 Task: Open Card Critical Path Analysis Review in Board Voice of Customer Net Promoter Score and Loyalty Tracking to Workspace Employer Branding and add a team member Softage.3@softage.net, a label Blue, a checklist Pipeline Management, an attachment from Trello, a color Blue and finally, add a card description 'Develop and launch new sales promotion for existing customers' and a comment 'Let us approach this task with a sense of urgency and prioritize it accordingly.'. Add a start date 'Jan 03, 1900' with a due date 'Jan 10, 1900'
Action: Mouse moved to (40, 273)
Screenshot: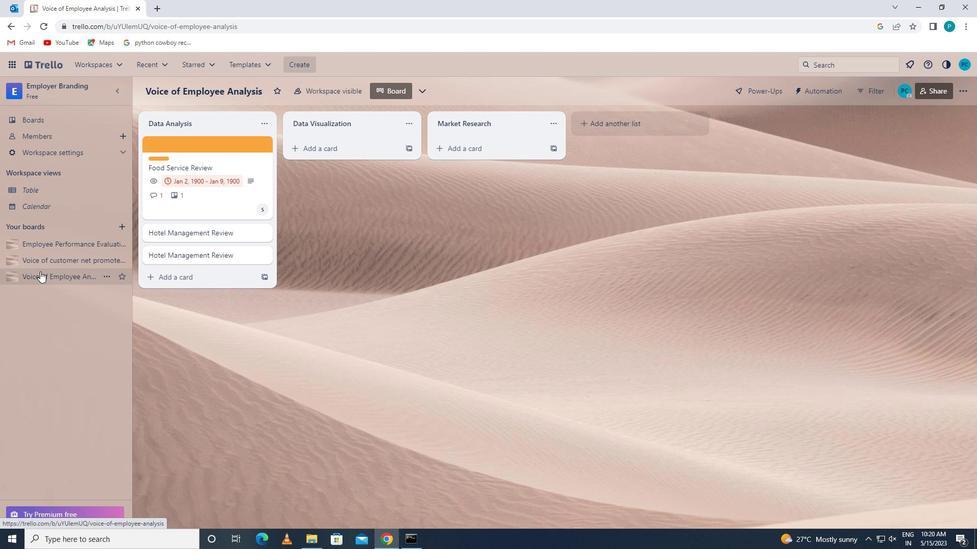 
Action: Mouse pressed left at (40, 273)
Screenshot: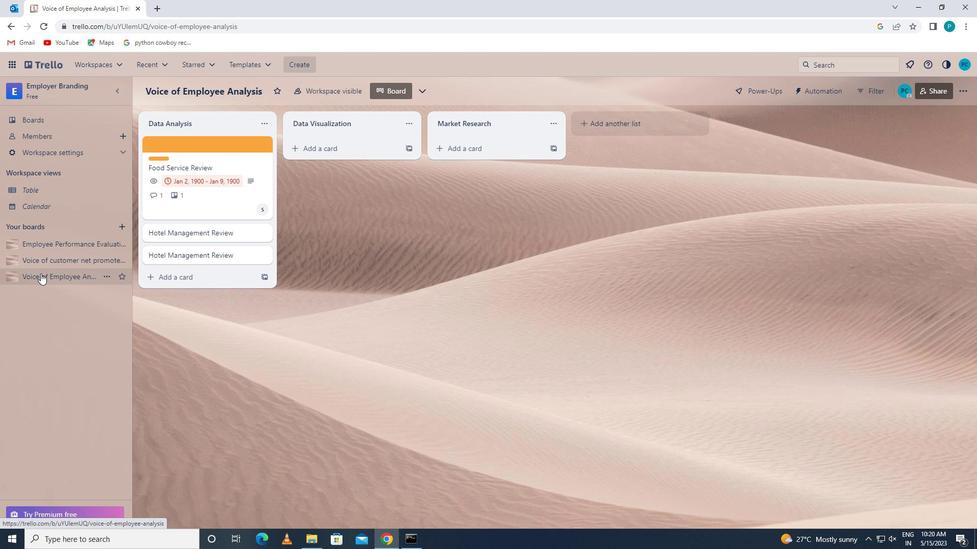 
Action: Mouse pressed left at (40, 273)
Screenshot: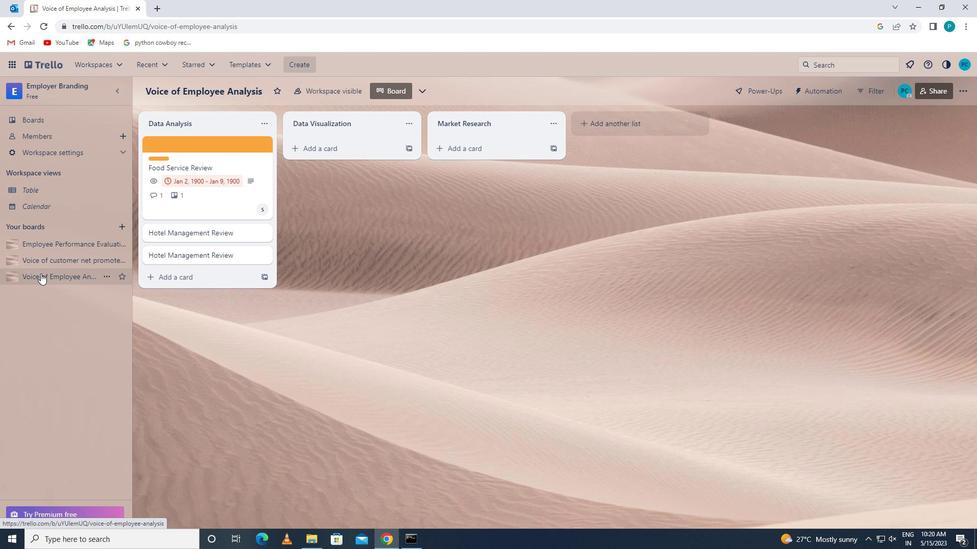 
Action: Mouse pressed left at (40, 273)
Screenshot: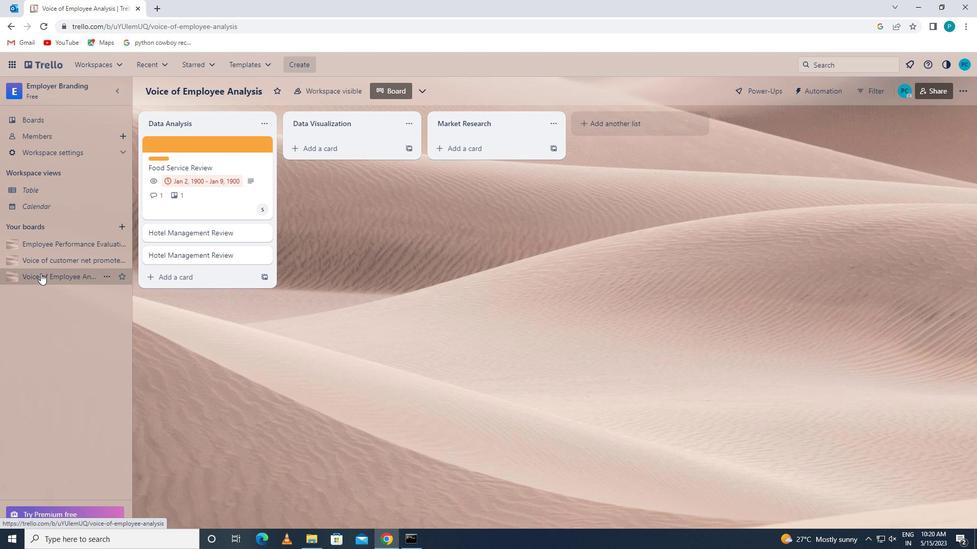 
Action: Mouse moved to (28, 264)
Screenshot: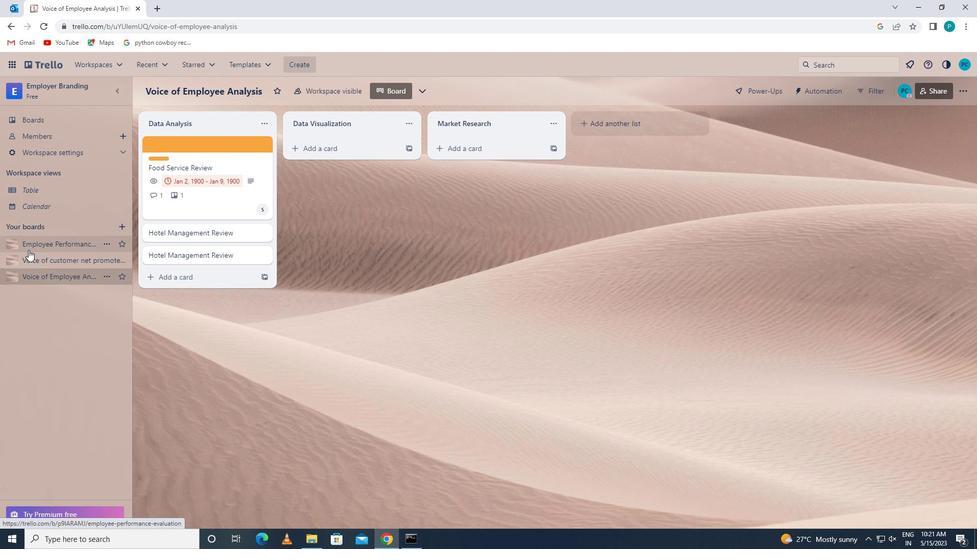 
Action: Mouse pressed left at (28, 264)
Screenshot: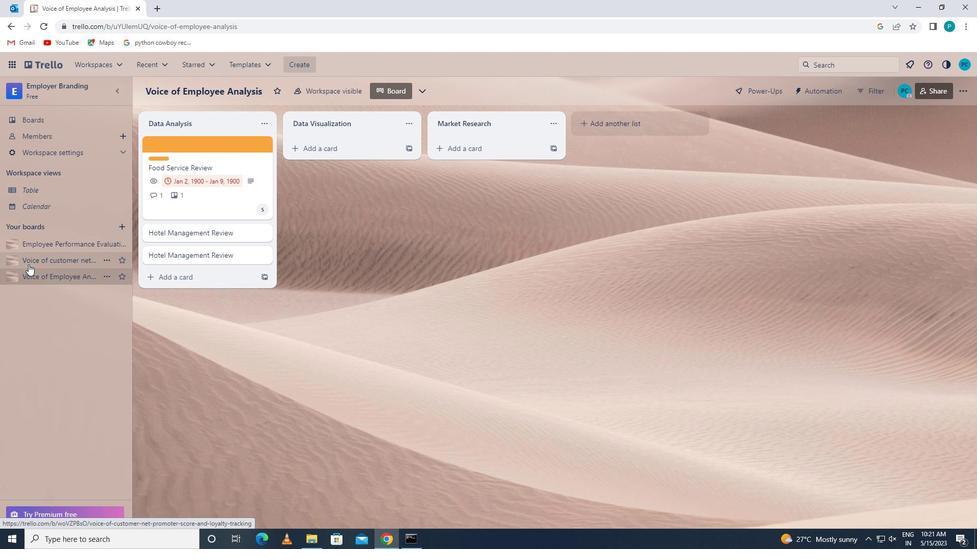
Action: Mouse moved to (166, 143)
Screenshot: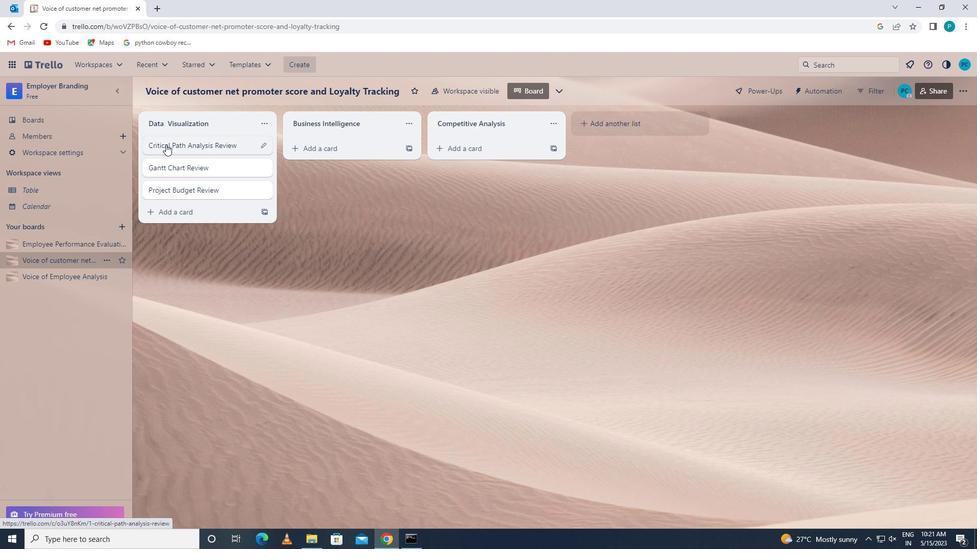 
Action: Mouse pressed left at (166, 143)
Screenshot: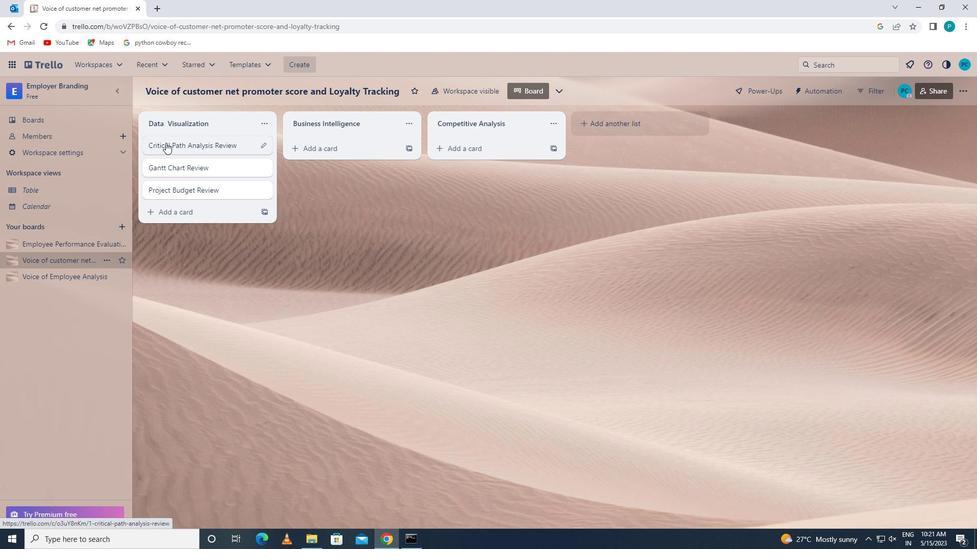 
Action: Mouse moved to (634, 149)
Screenshot: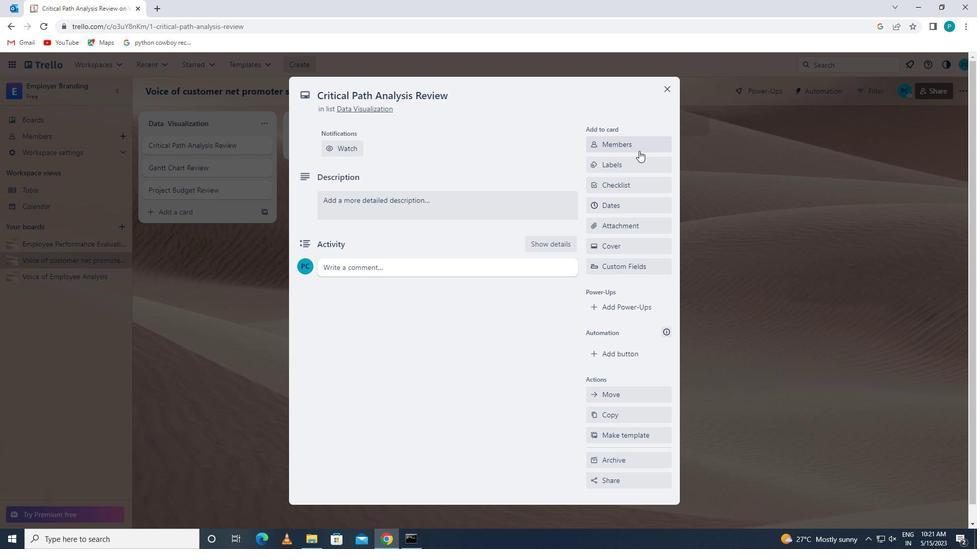 
Action: Mouse pressed left at (634, 149)
Screenshot: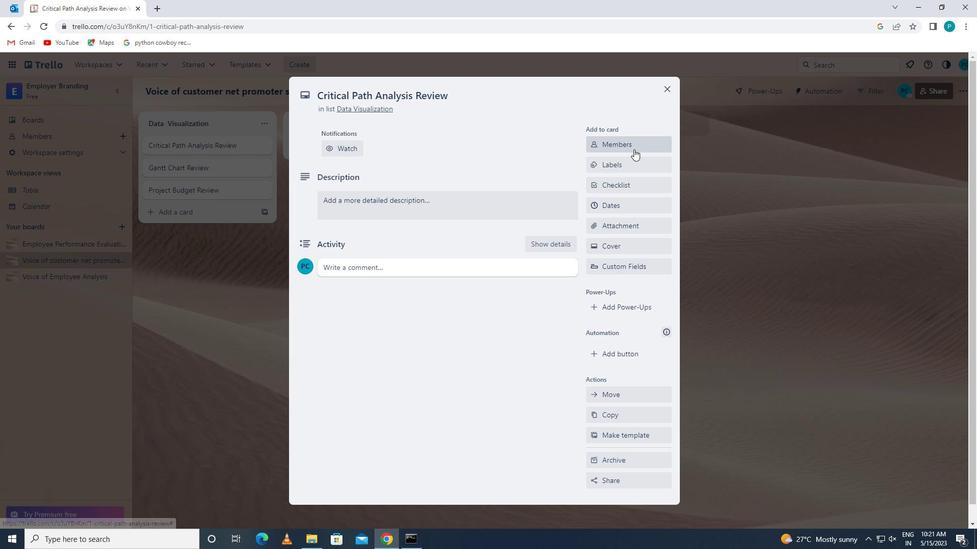 
Action: Mouse moved to (633, 195)
Screenshot: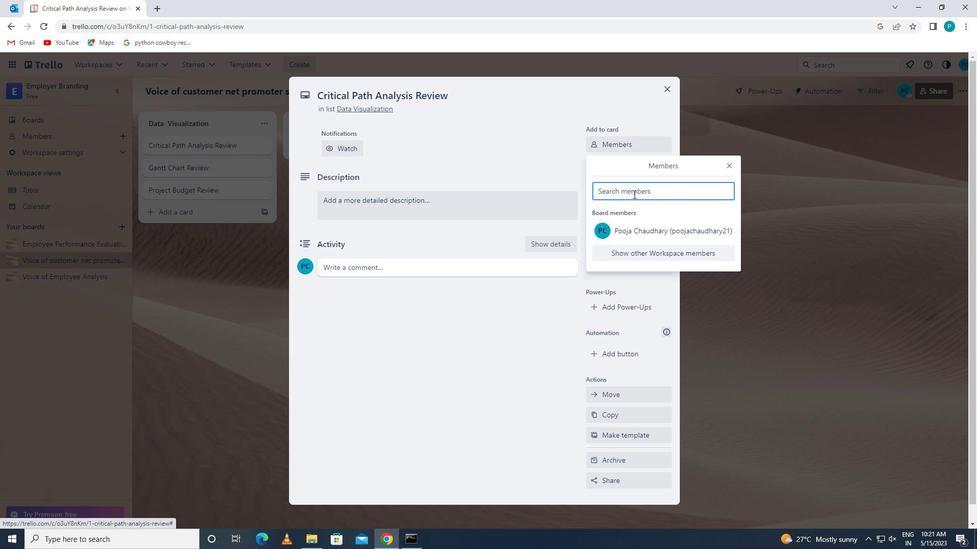 
Action: Mouse pressed left at (633, 195)
Screenshot: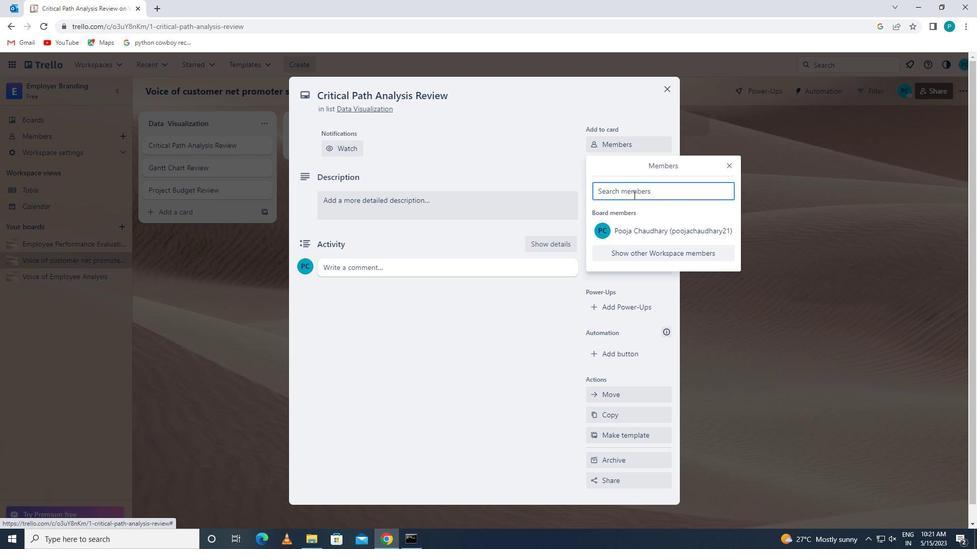 
Action: Key pressed <Key.caps_lock>s<Key.caps_lock>oftage.
Screenshot: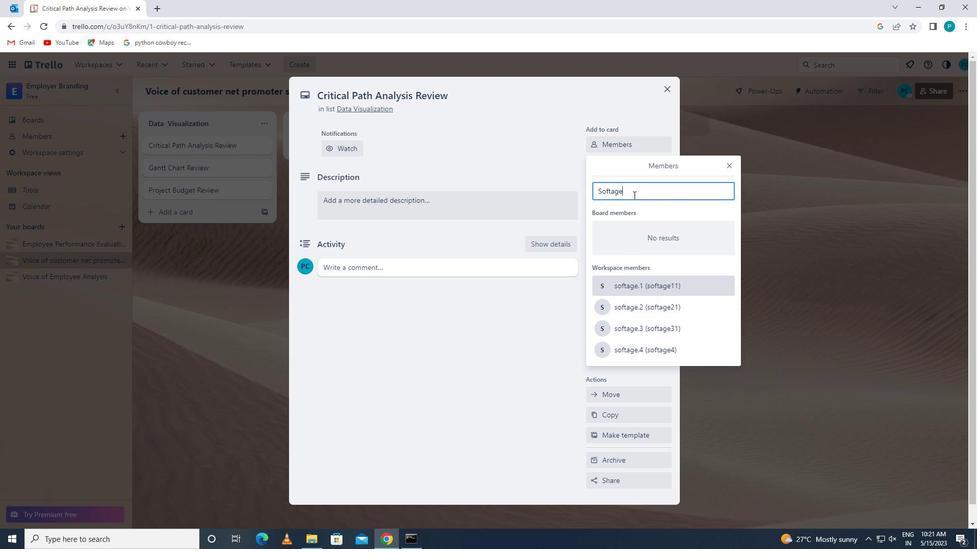 
Action: Mouse moved to (700, 335)
Screenshot: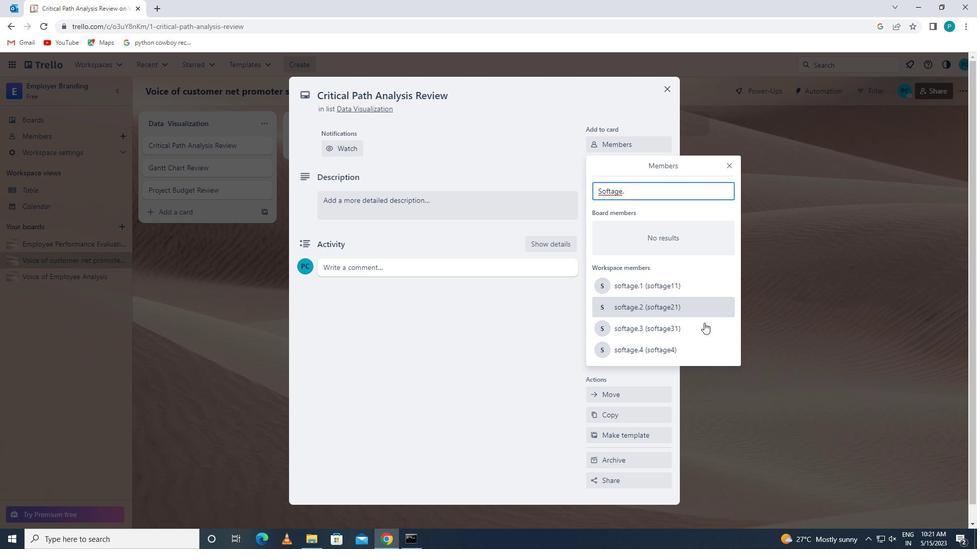 
Action: Mouse pressed left at (700, 335)
Screenshot: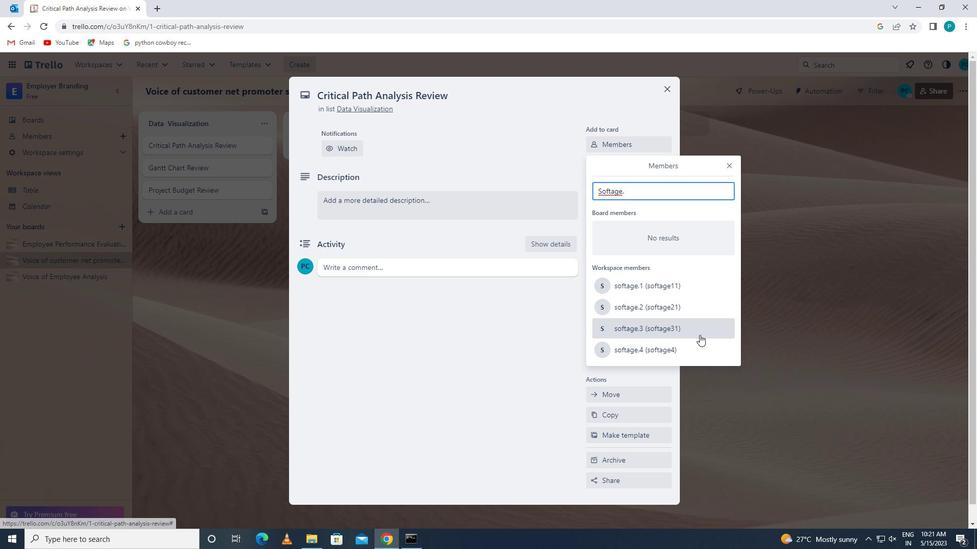 
Action: Mouse moved to (729, 165)
Screenshot: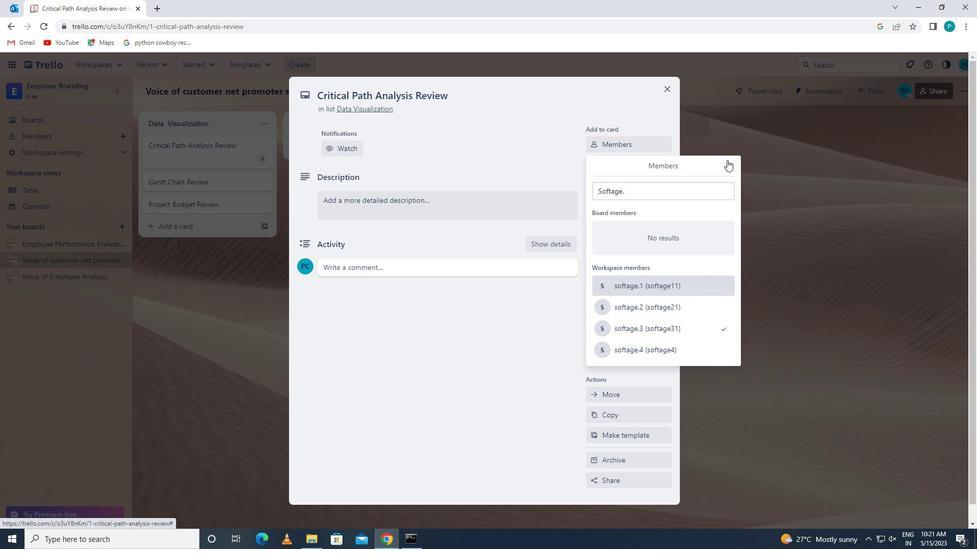 
Action: Mouse pressed left at (729, 165)
Screenshot: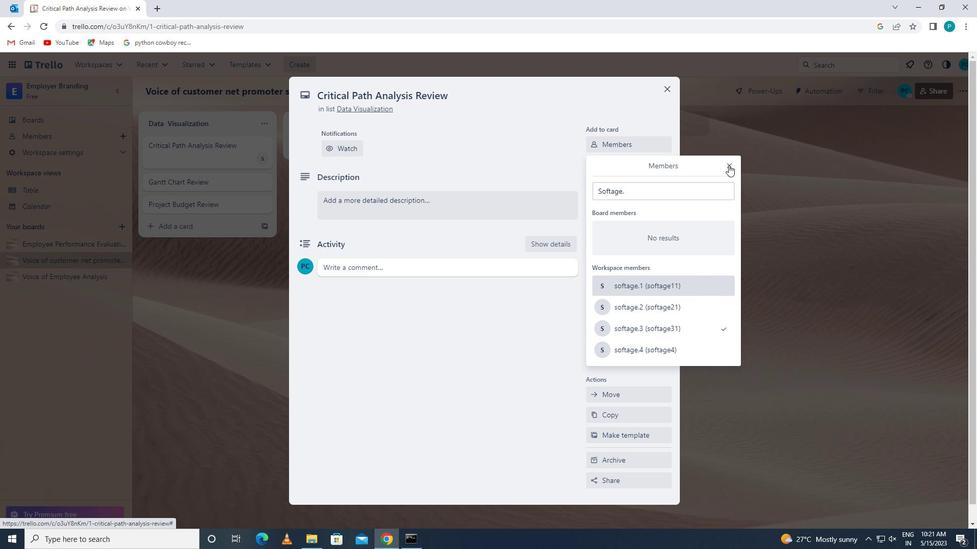 
Action: Mouse moved to (627, 171)
Screenshot: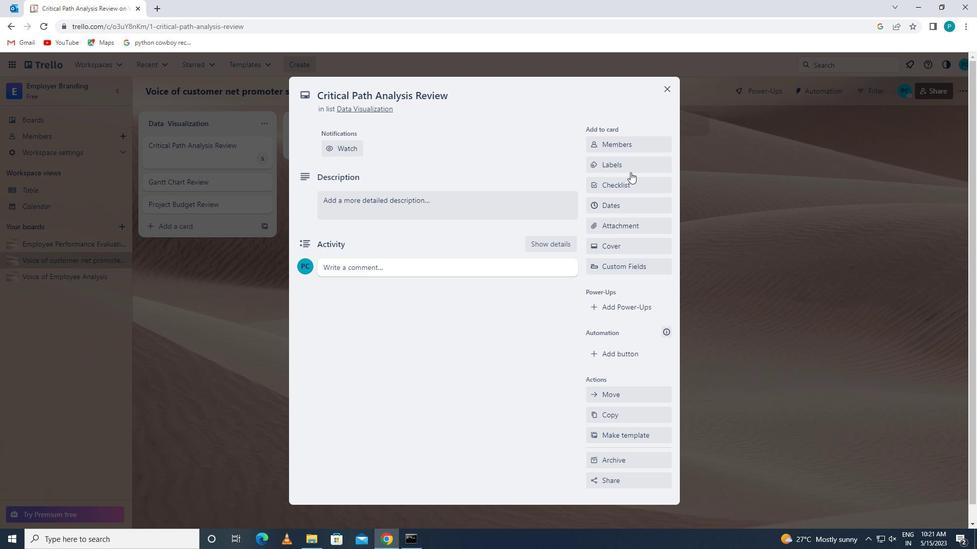 
Action: Mouse pressed left at (627, 171)
Screenshot: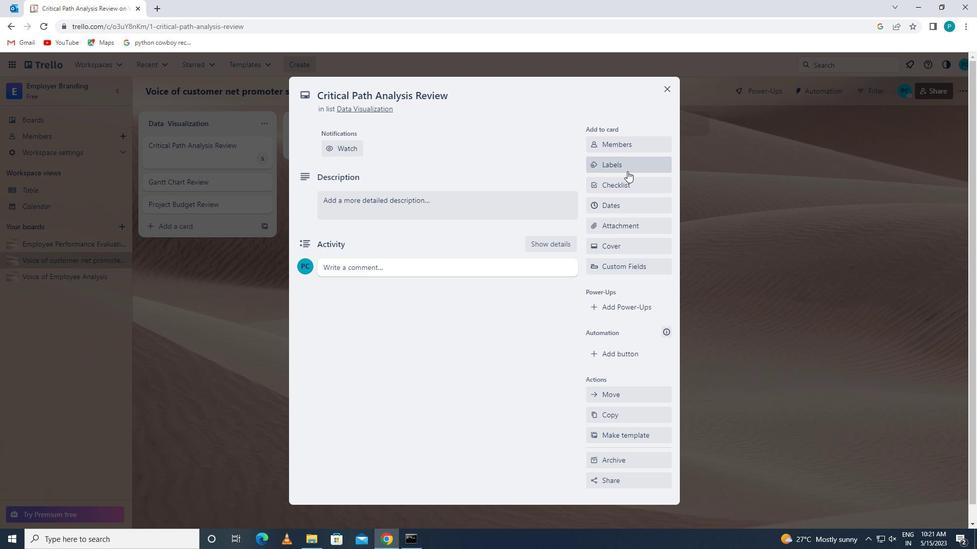 
Action: Mouse moved to (660, 361)
Screenshot: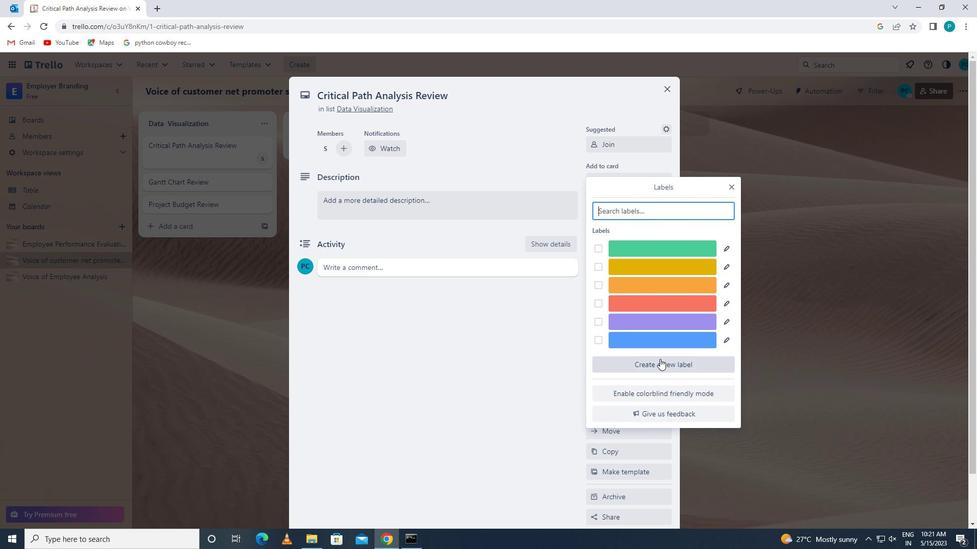 
Action: Mouse pressed left at (660, 361)
Screenshot: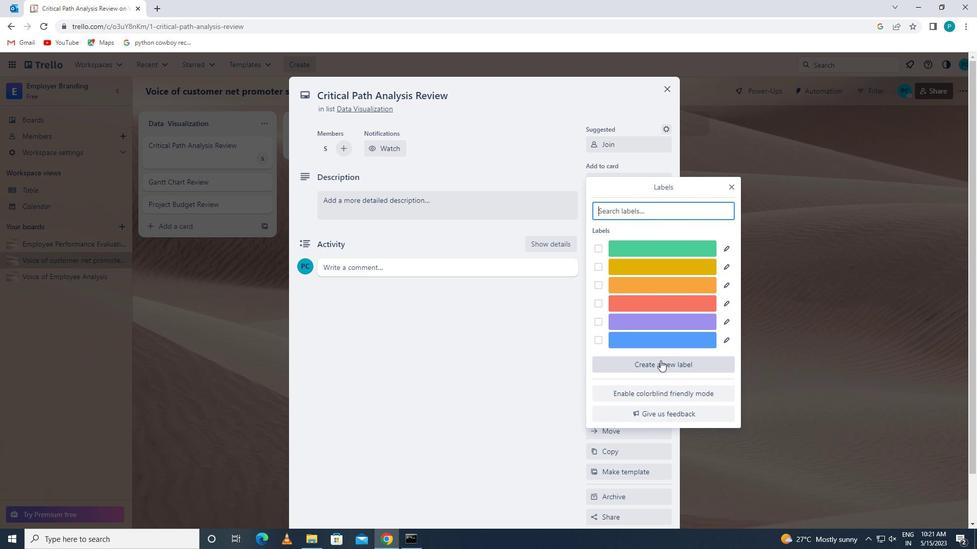 
Action: Mouse moved to (609, 422)
Screenshot: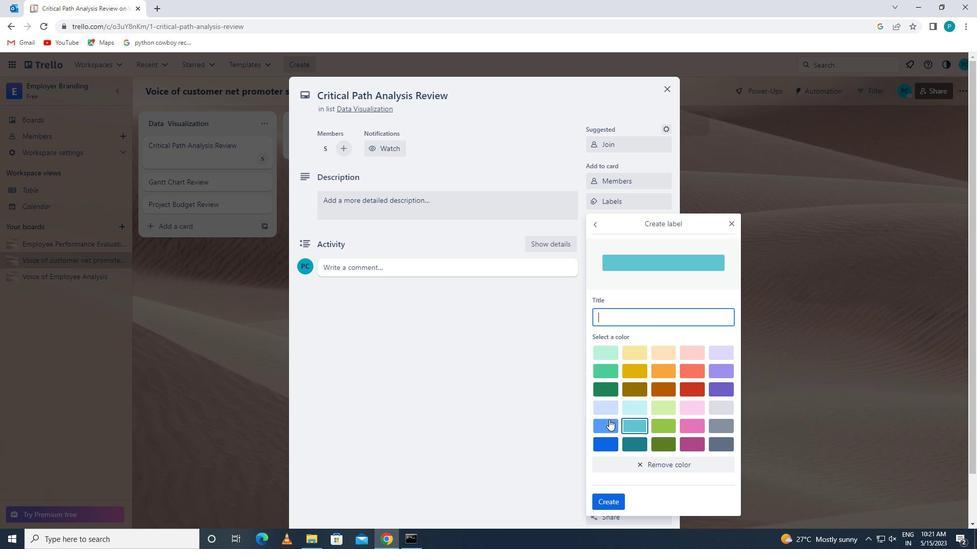 
Action: Mouse pressed left at (609, 422)
Screenshot: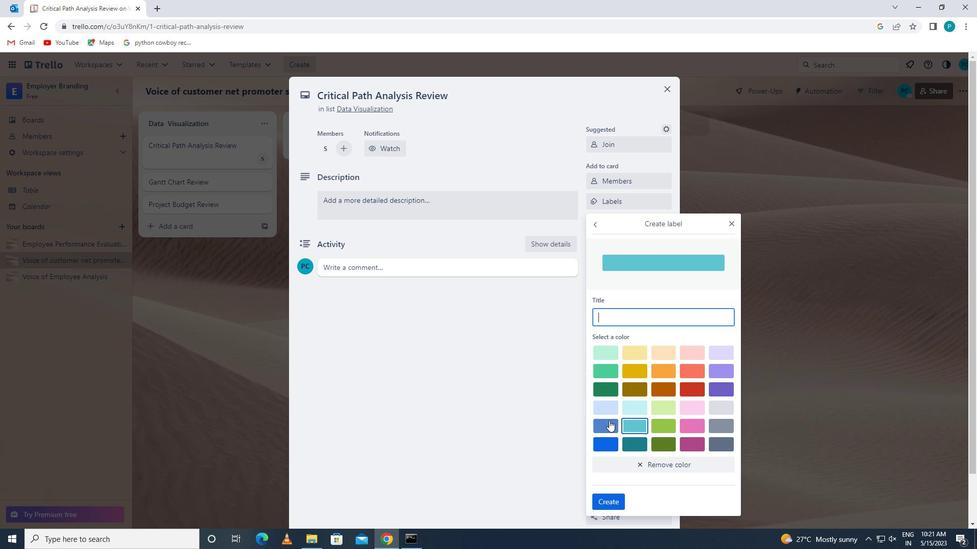 
Action: Mouse moved to (592, 507)
Screenshot: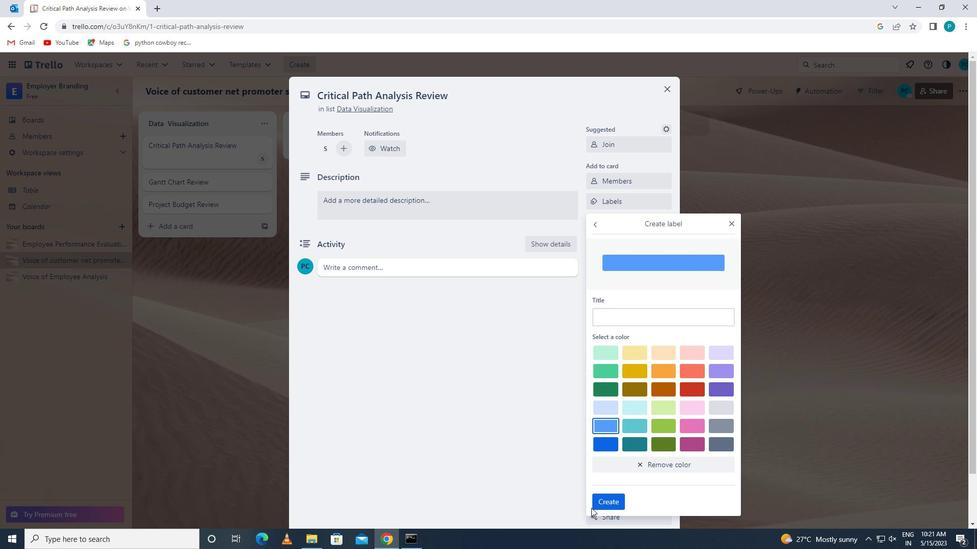 
Action: Mouse pressed left at (592, 507)
Screenshot: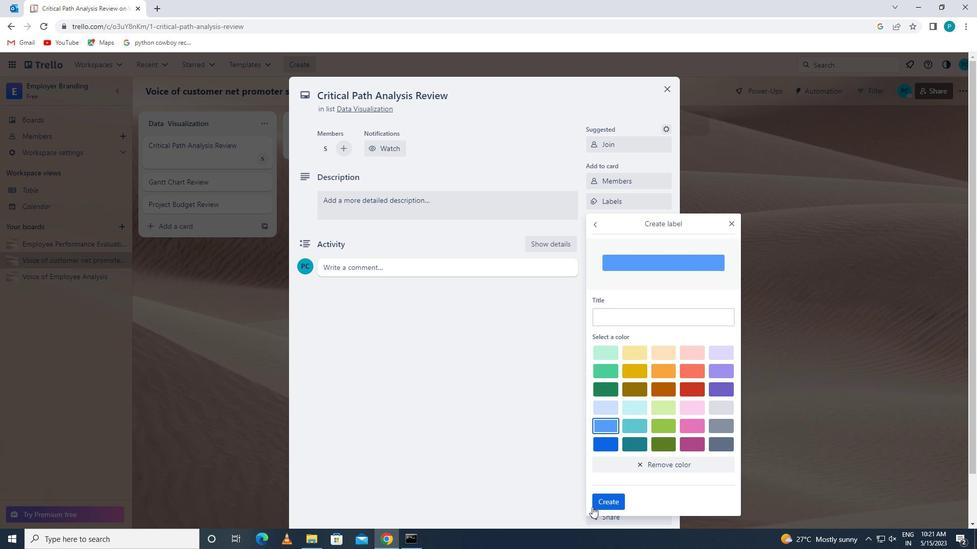 
Action: Mouse moved to (733, 219)
Screenshot: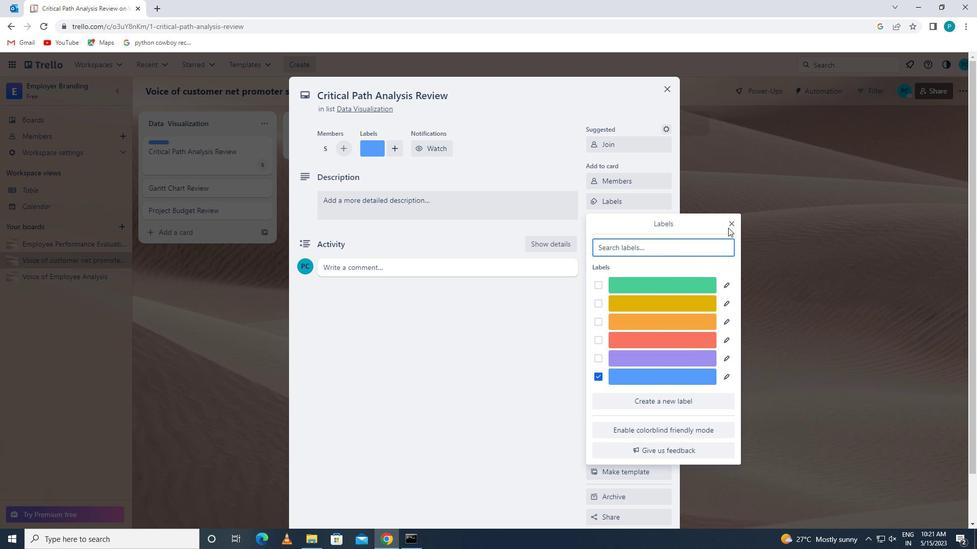 
Action: Mouse pressed left at (733, 219)
Screenshot: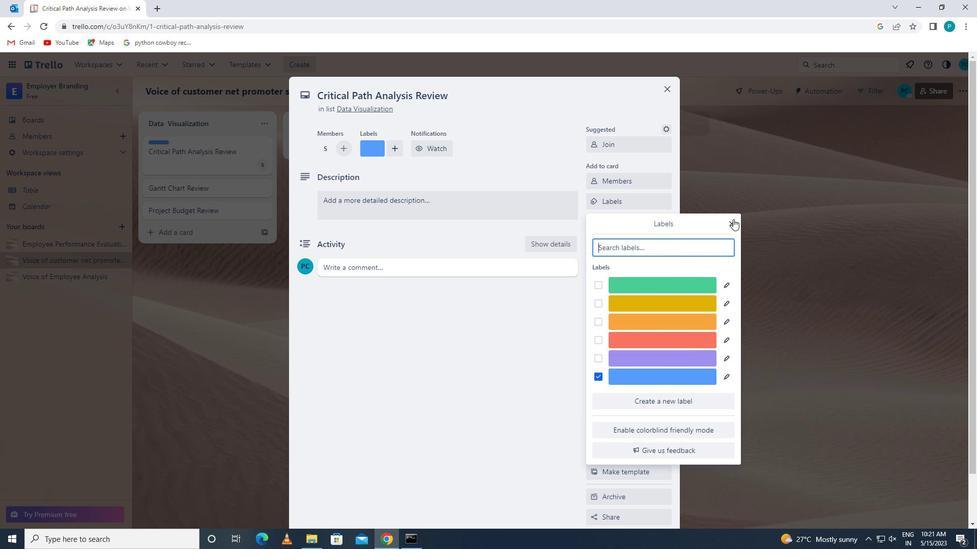 
Action: Mouse moved to (640, 215)
Screenshot: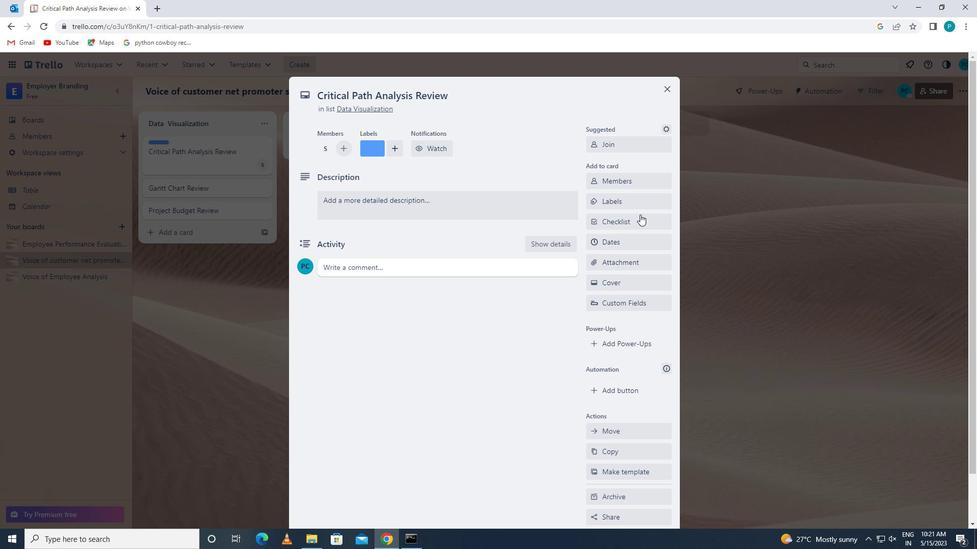 
Action: Mouse pressed left at (640, 215)
Screenshot: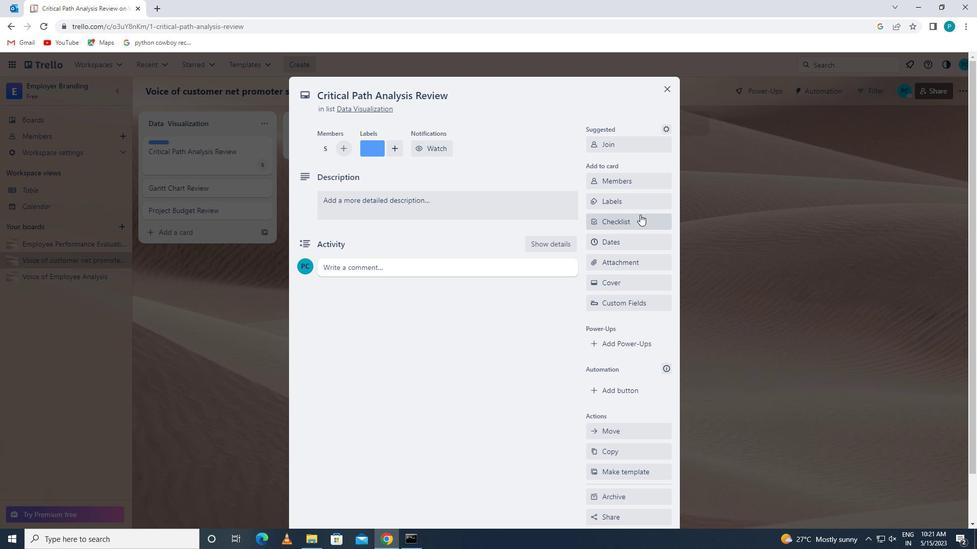 
Action: Key pressed <Key.caps_lock>p<Key.caps_lock>ipeline<Key.space><Key.caps_lock>m<Key.caps_lock>anagemen
Screenshot: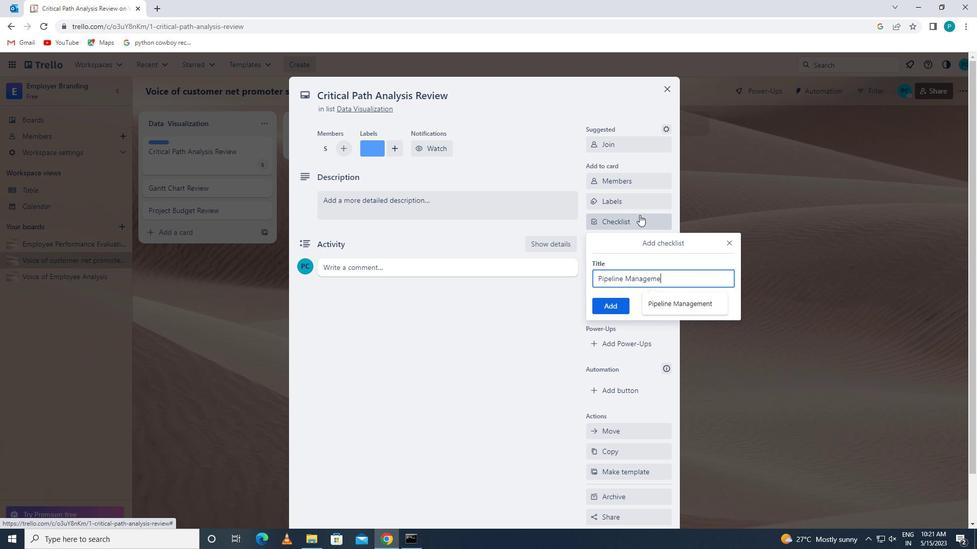 
Action: Mouse moved to (668, 302)
Screenshot: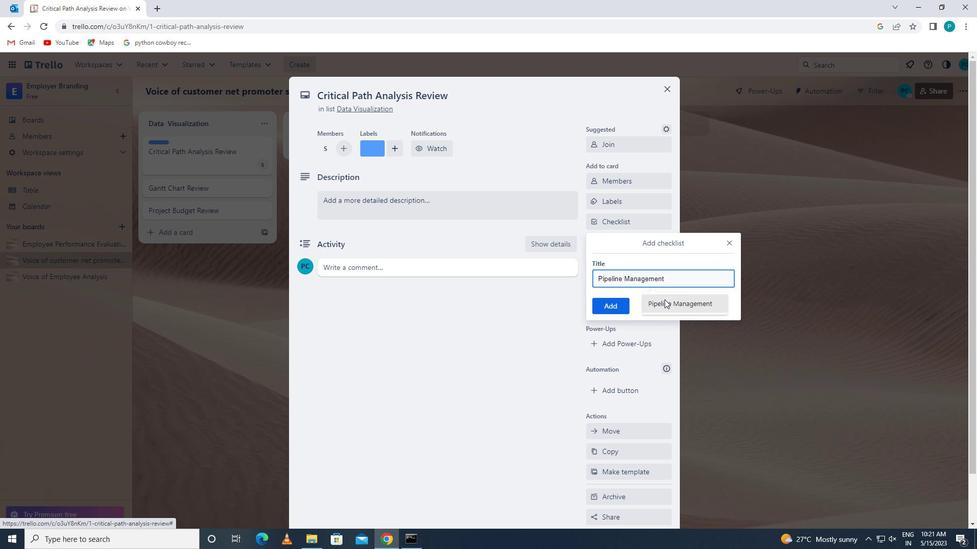 
Action: Mouse pressed left at (668, 302)
Screenshot: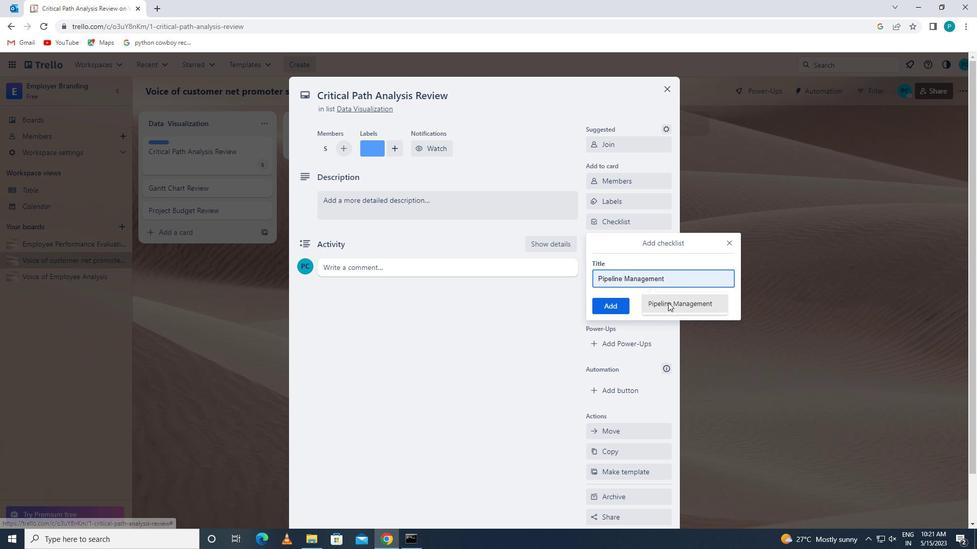 
Action: Mouse moved to (609, 300)
Screenshot: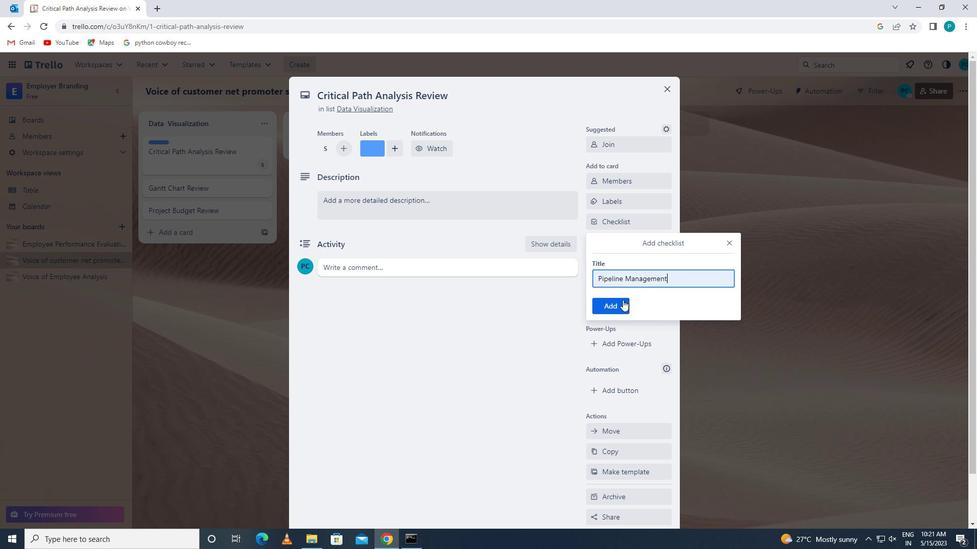 
Action: Mouse pressed left at (609, 300)
Screenshot: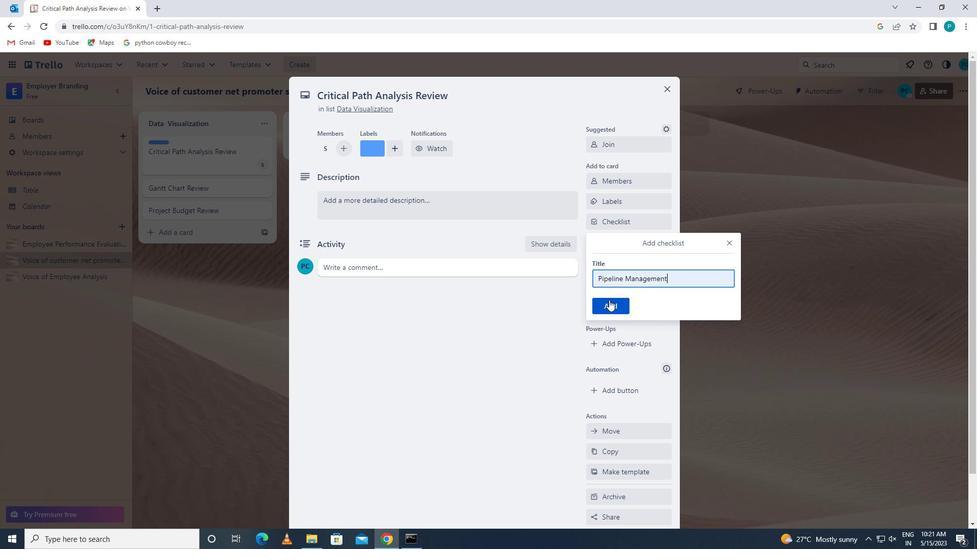 
Action: Mouse moved to (610, 266)
Screenshot: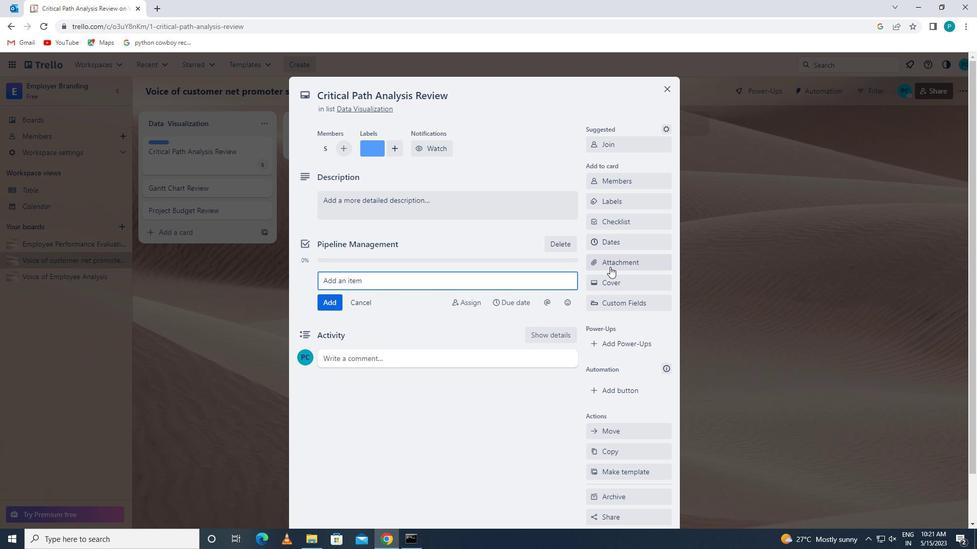 
Action: Mouse pressed left at (610, 266)
Screenshot: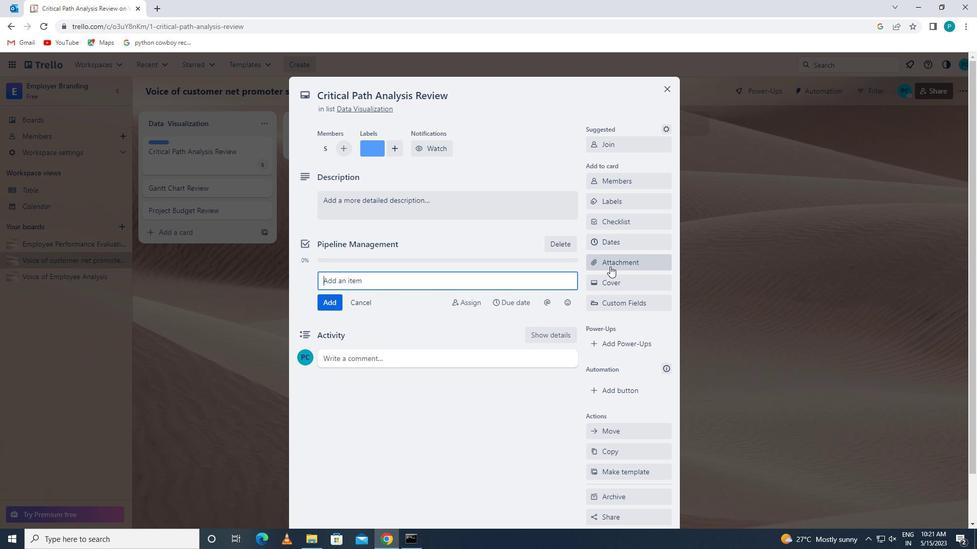 
Action: Mouse moved to (612, 321)
Screenshot: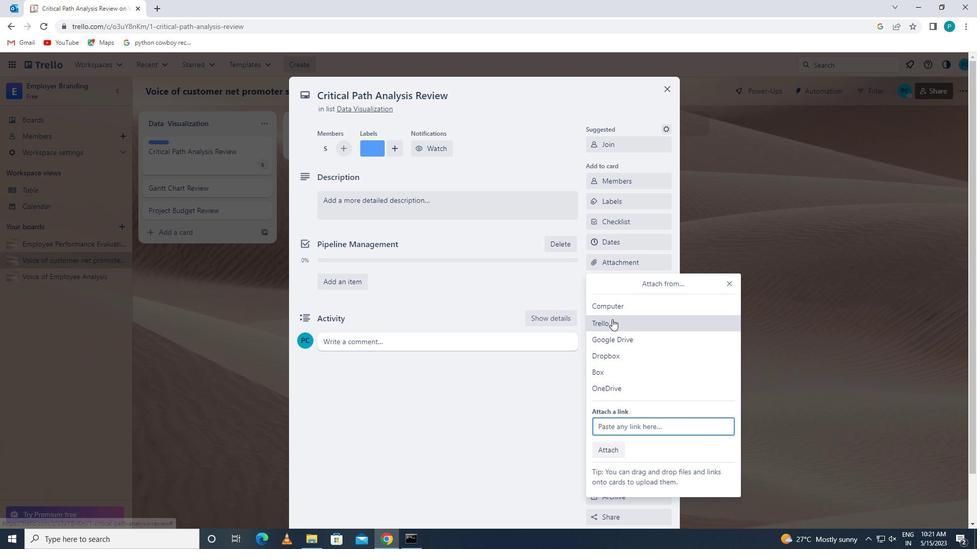 
Action: Mouse pressed left at (612, 321)
Screenshot: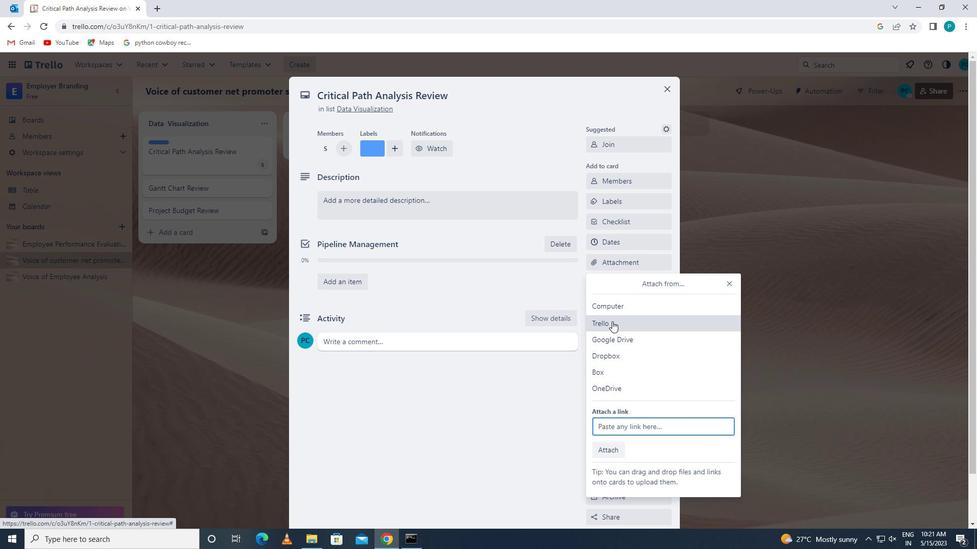
Action: Mouse moved to (631, 405)
Screenshot: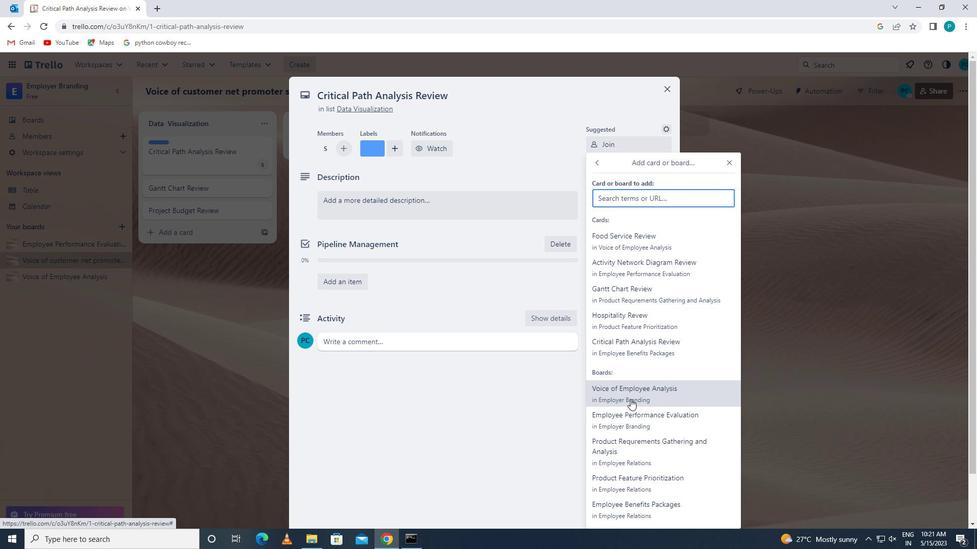 
Action: Mouse pressed left at (631, 405)
Screenshot: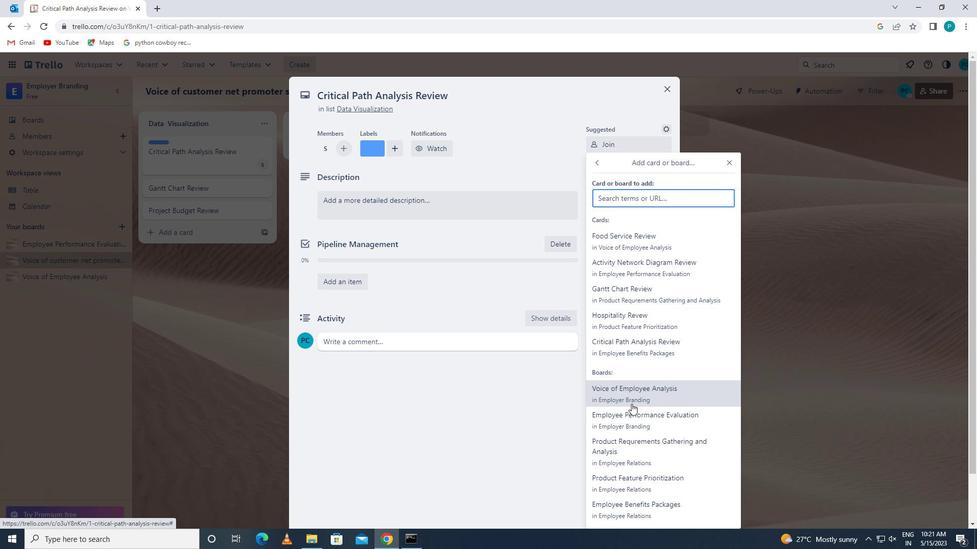 
Action: Mouse moved to (596, 287)
Screenshot: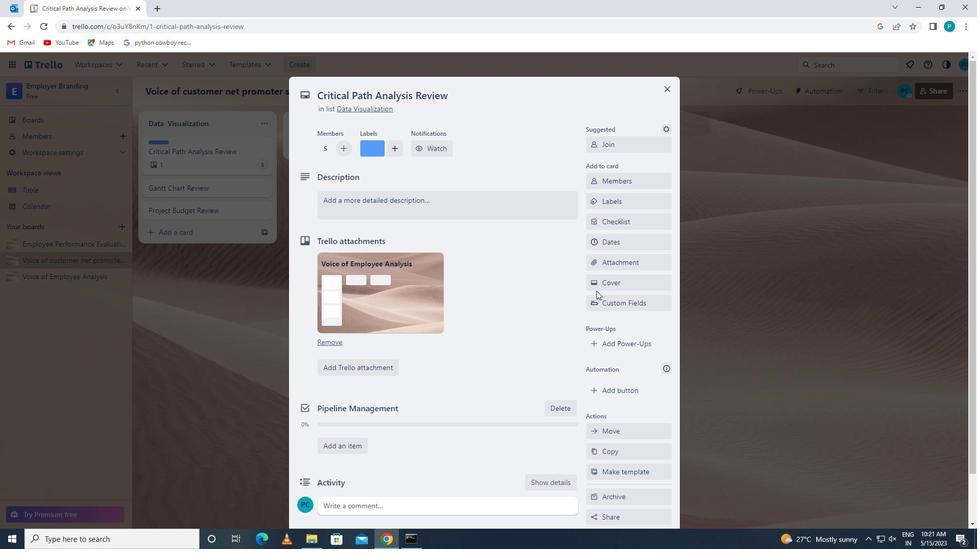 
Action: Mouse pressed left at (596, 287)
Screenshot: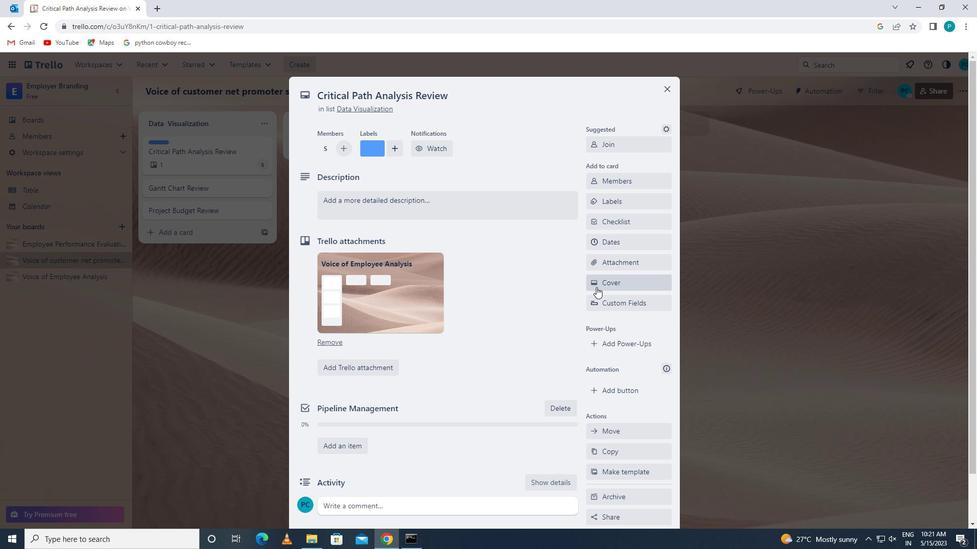
Action: Mouse moved to (609, 345)
Screenshot: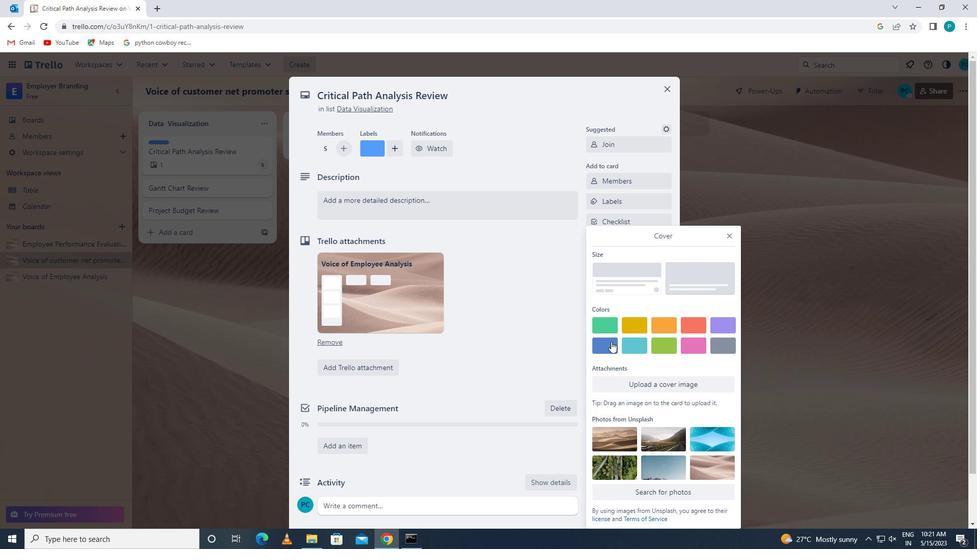 
Action: Mouse pressed left at (609, 345)
Screenshot: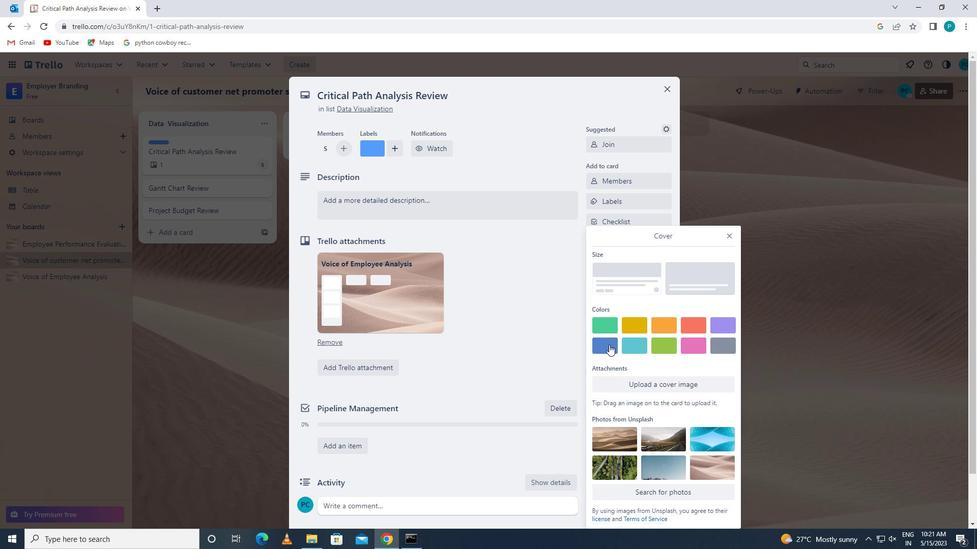 
Action: Mouse moved to (731, 219)
Screenshot: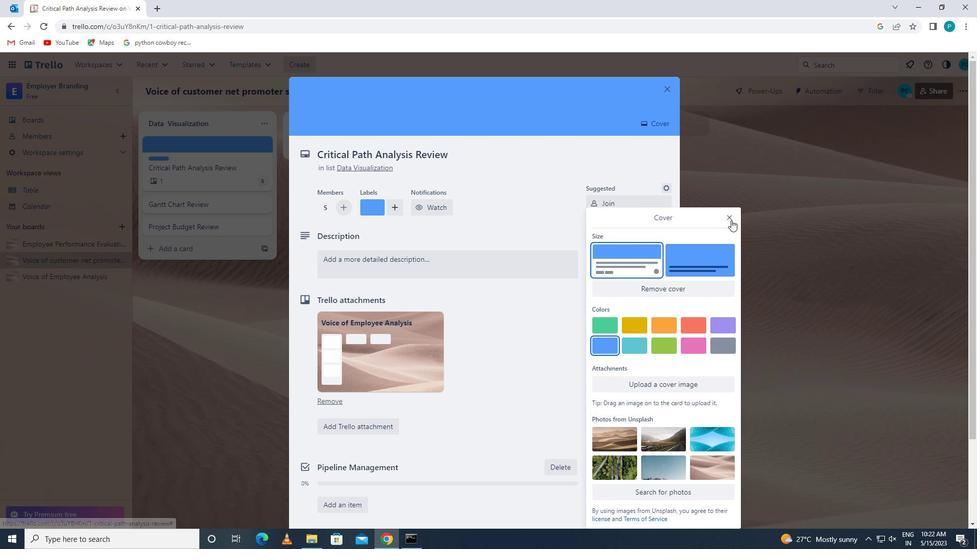 
Action: Mouse pressed left at (731, 219)
Screenshot: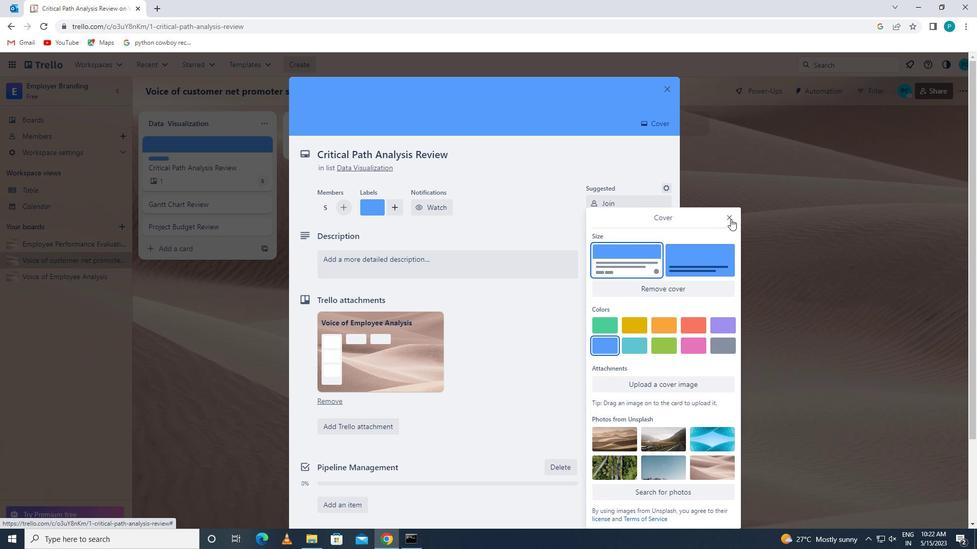 
Action: Mouse moved to (504, 264)
Screenshot: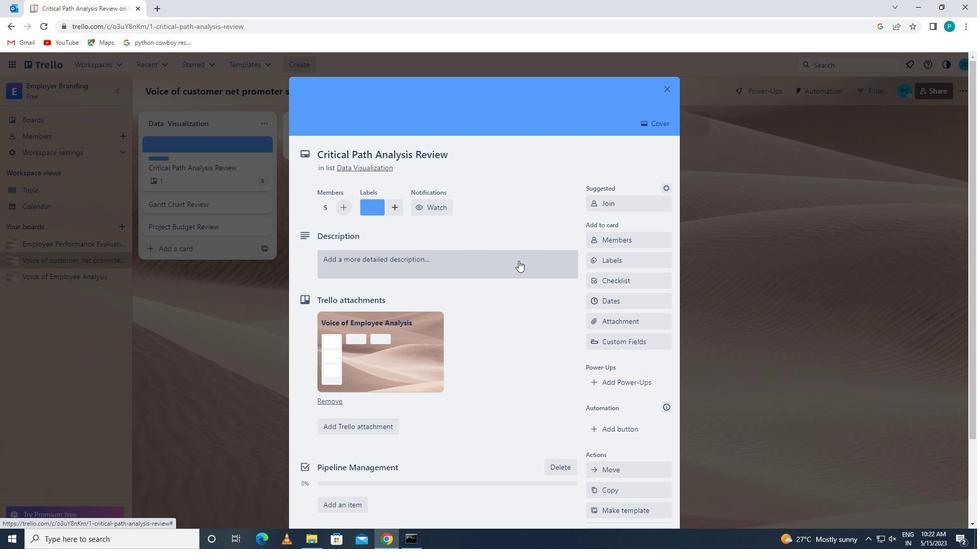 
Action: Mouse pressed left at (504, 264)
Screenshot: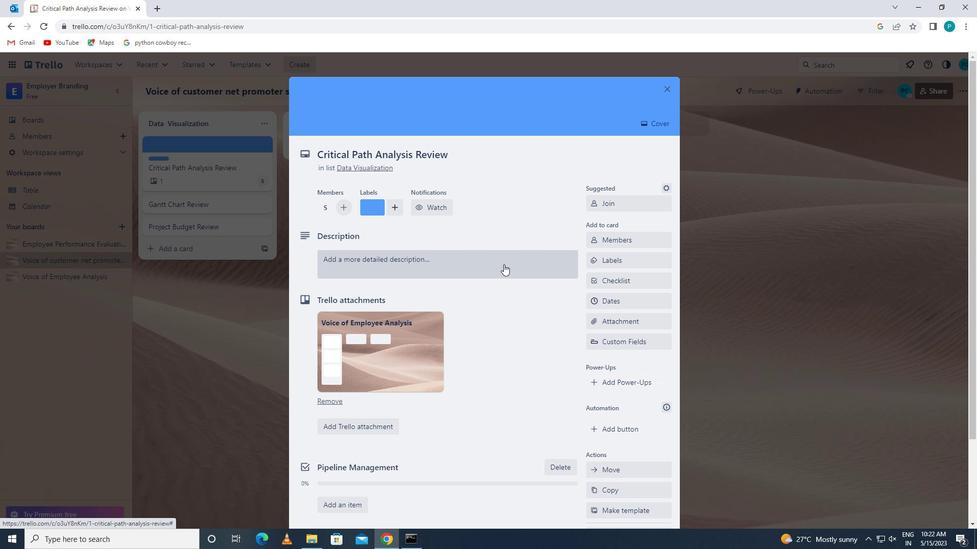 
Action: Key pressed <Key.caps_lock>d<Key.caps_lock>evelop<Key.space>and<Key.space>launch<Key.space>new<Key.space>sales<Key.space>promotion<Key.space>for<Key.space>existing<Key.space>customers
Screenshot: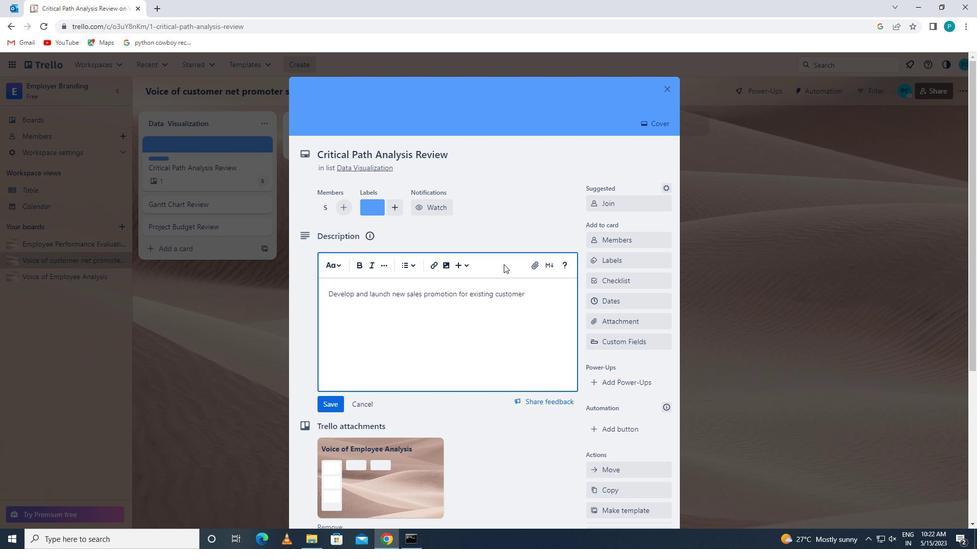 
Action: Mouse moved to (338, 397)
Screenshot: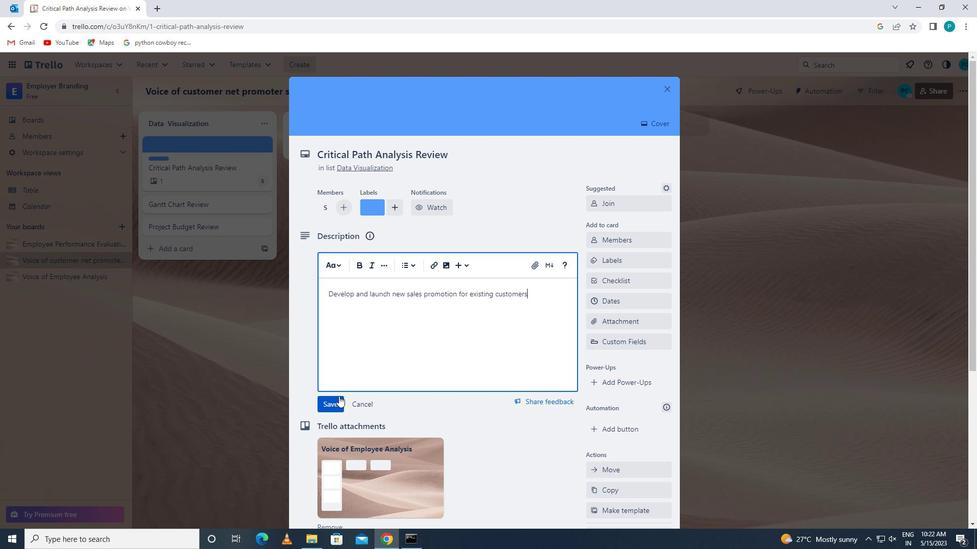 
Action: Mouse pressed left at (338, 397)
Screenshot: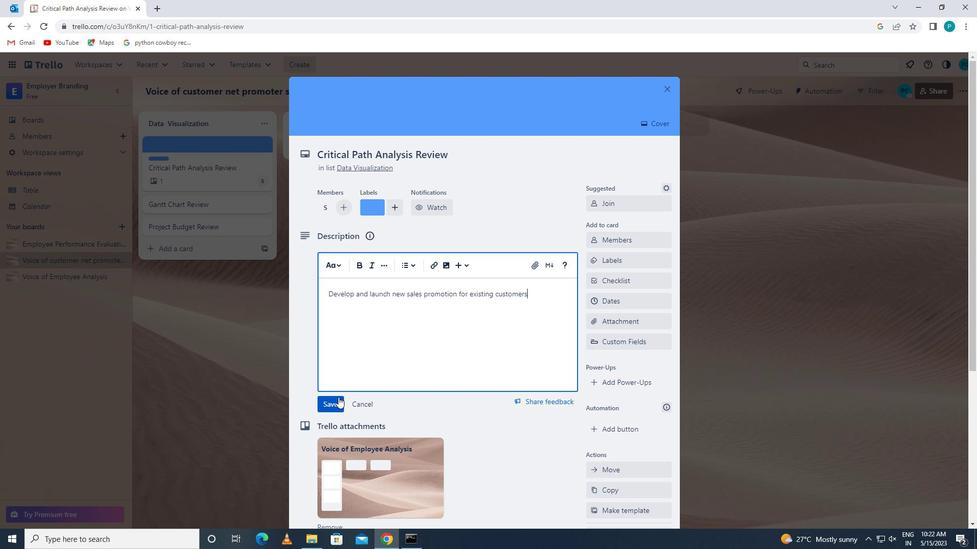 
Action: Mouse moved to (541, 402)
Screenshot: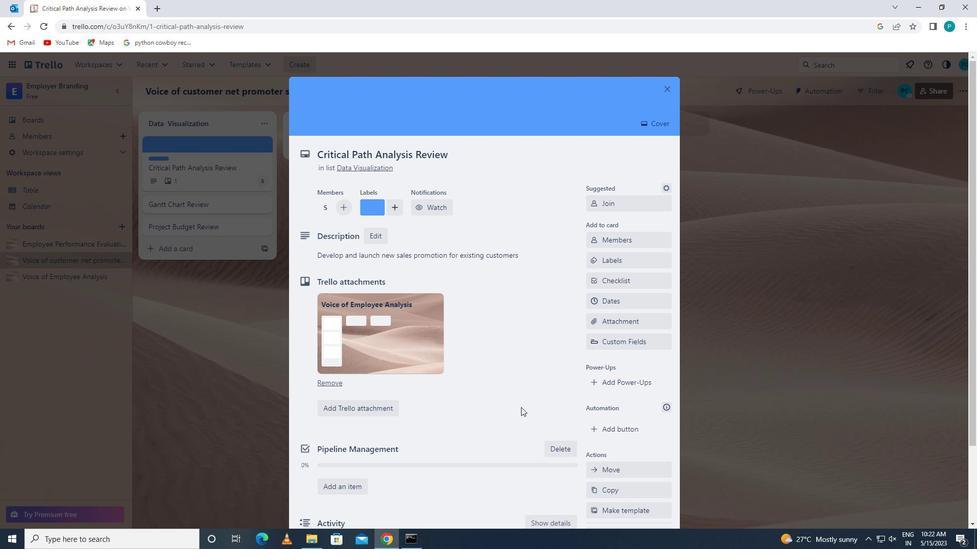 
Action: Mouse scrolled (541, 401) with delta (0, 0)
Screenshot: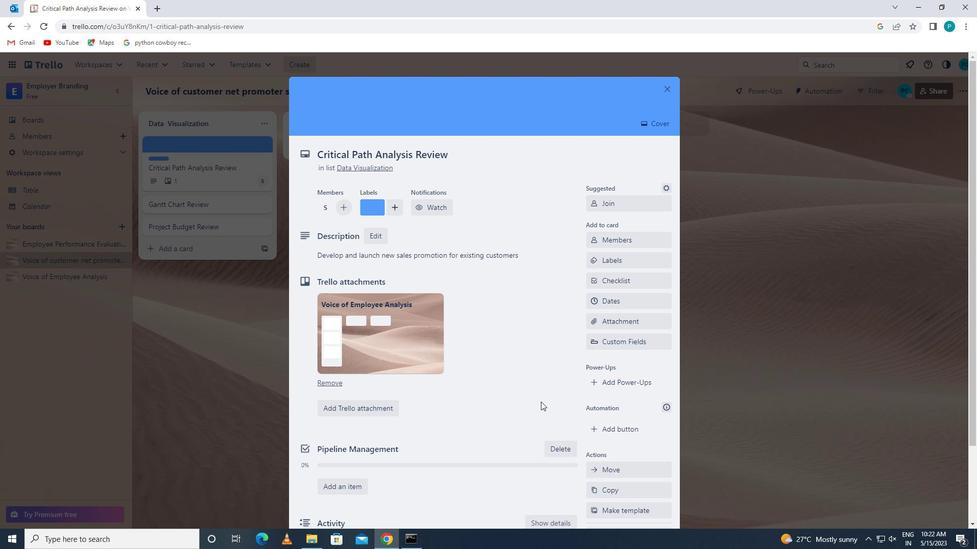 
Action: Mouse scrolled (541, 401) with delta (0, 0)
Screenshot: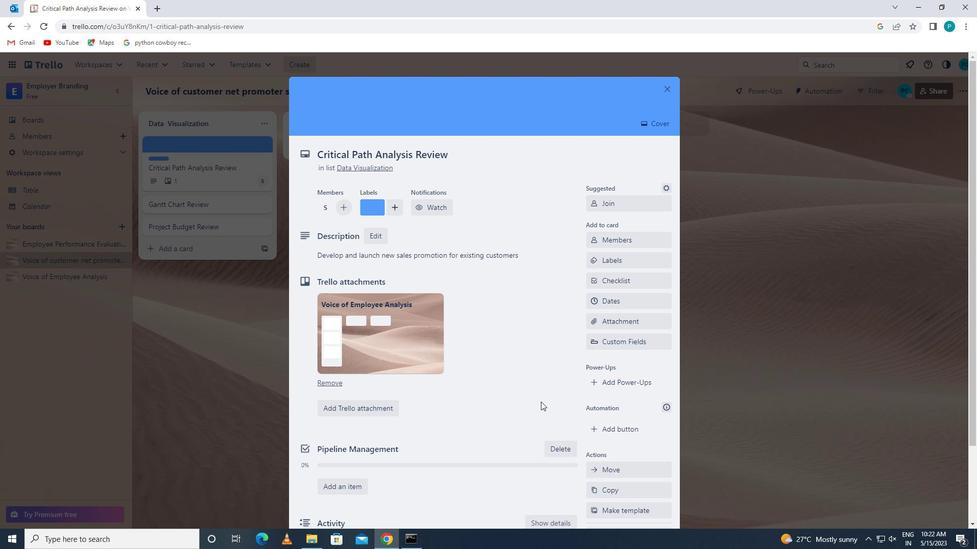
Action: Mouse scrolled (541, 401) with delta (0, 0)
Screenshot: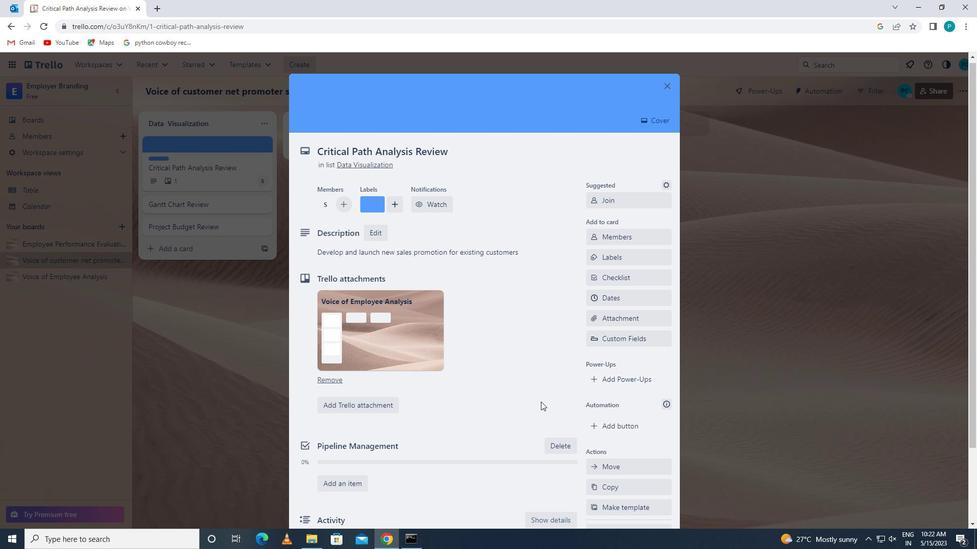 
Action: Mouse moved to (438, 453)
Screenshot: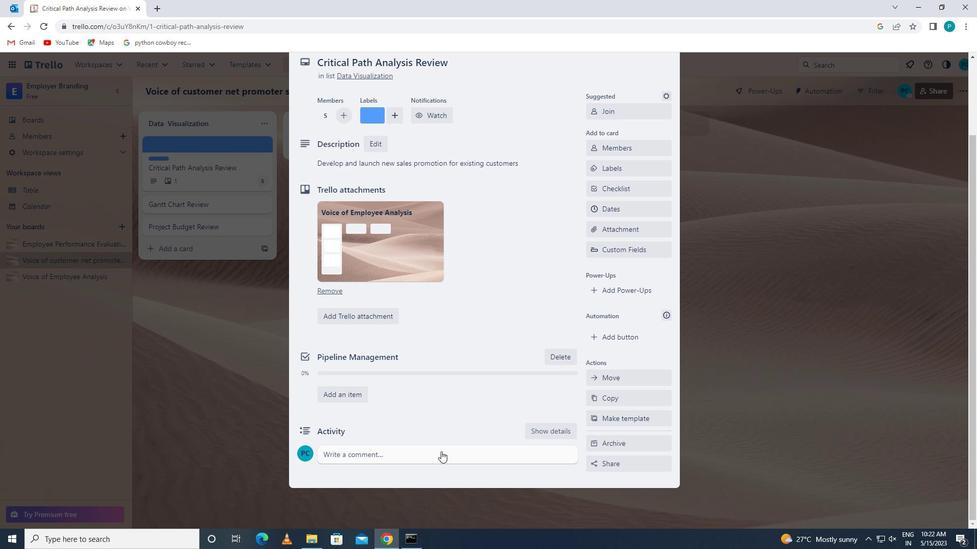 
Action: Mouse pressed left at (438, 453)
Screenshot: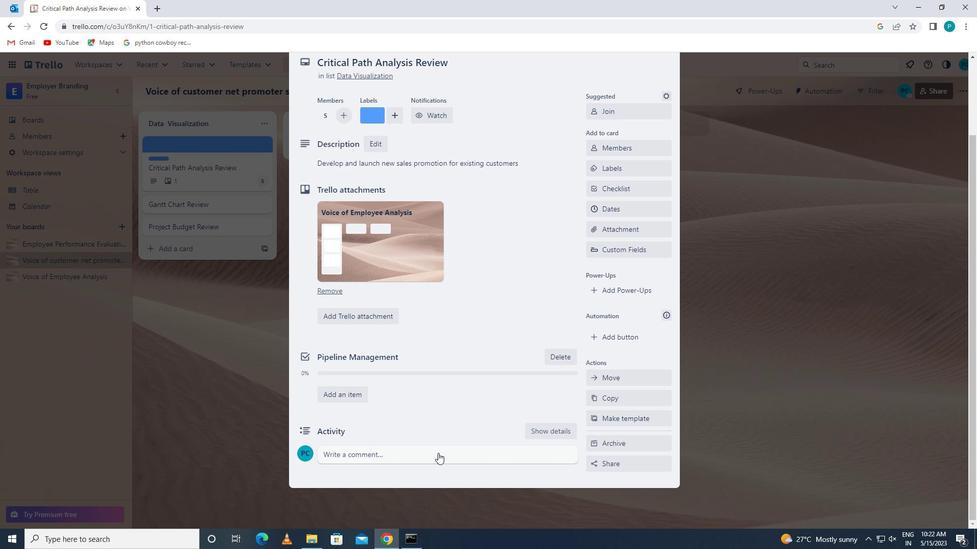 
Action: Key pressed <Key.caps_lock>l<Key.caps_lock>et<Key.space>us<Key.space>approach<Key.space>this<Key.space>task<Key.space>with<Key.space>a<Key.space>sense<Key.space>of<Key.space>urgency<Key.space>and<Key.space>prirtize<Key.space>it<Key.space>accordingly
Screenshot: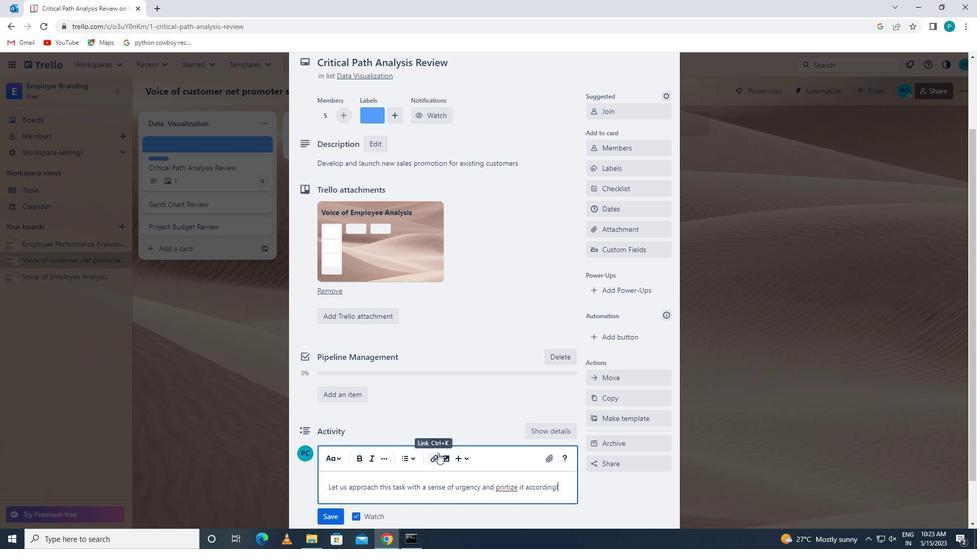 
Action: Mouse moved to (396, 466)
Screenshot: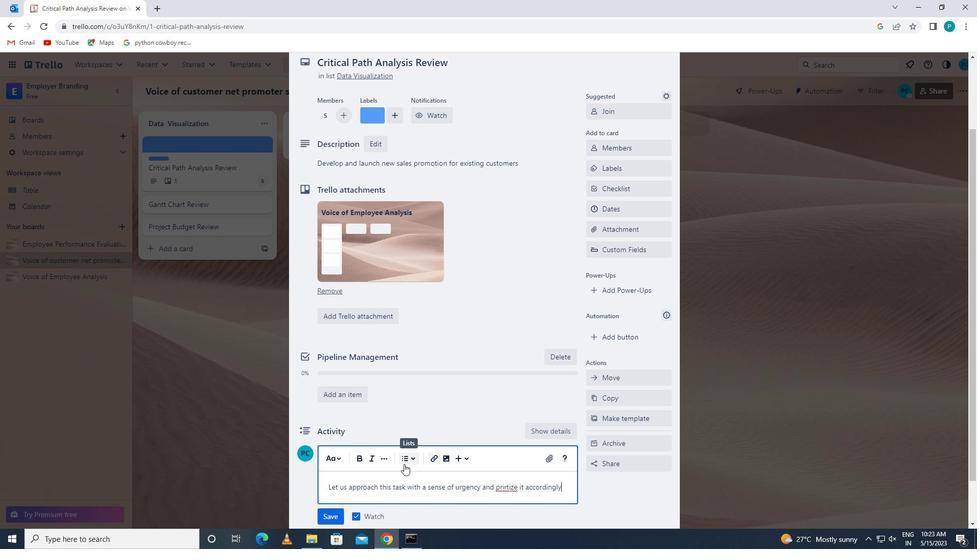 
Action: Mouse scrolled (396, 465) with delta (0, 0)
Screenshot: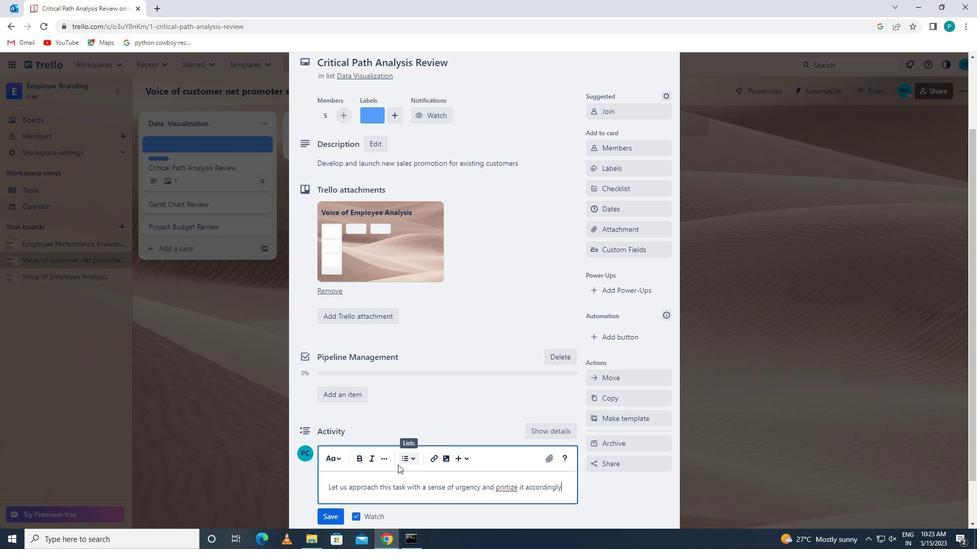 
Action: Mouse moved to (503, 436)
Screenshot: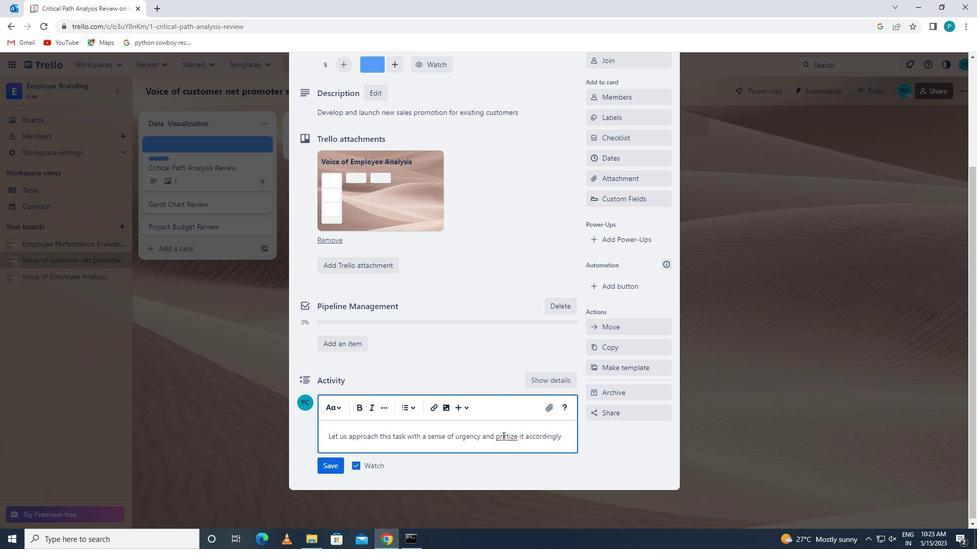 
Action: Mouse pressed left at (503, 436)
Screenshot: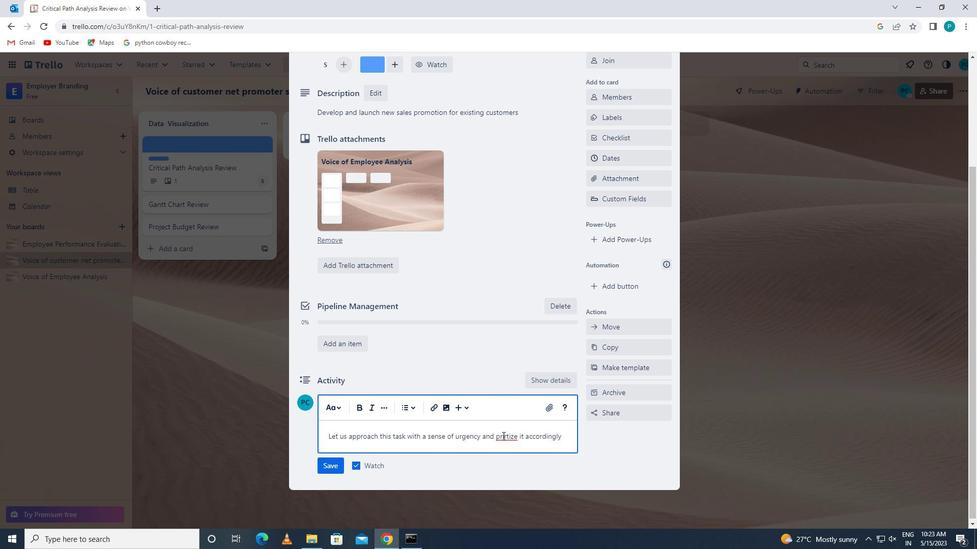 
Action: Mouse moved to (504, 438)
Screenshot: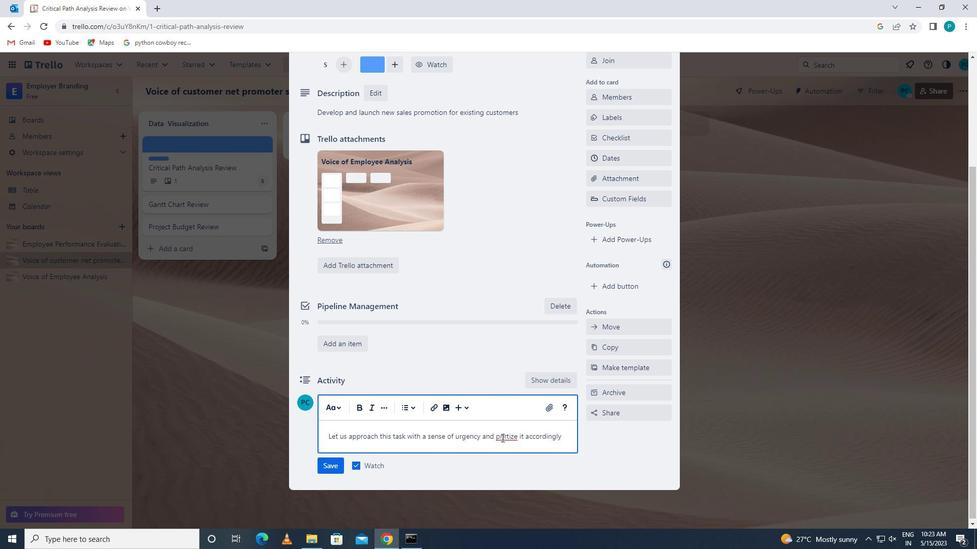 
Action: Mouse pressed left at (504, 438)
Screenshot: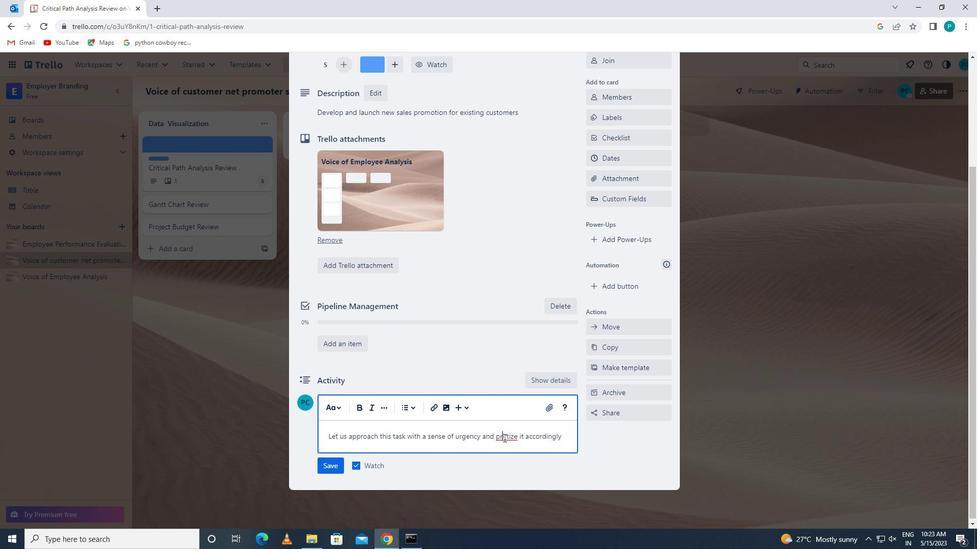 
Action: Key pressed o
Screenshot: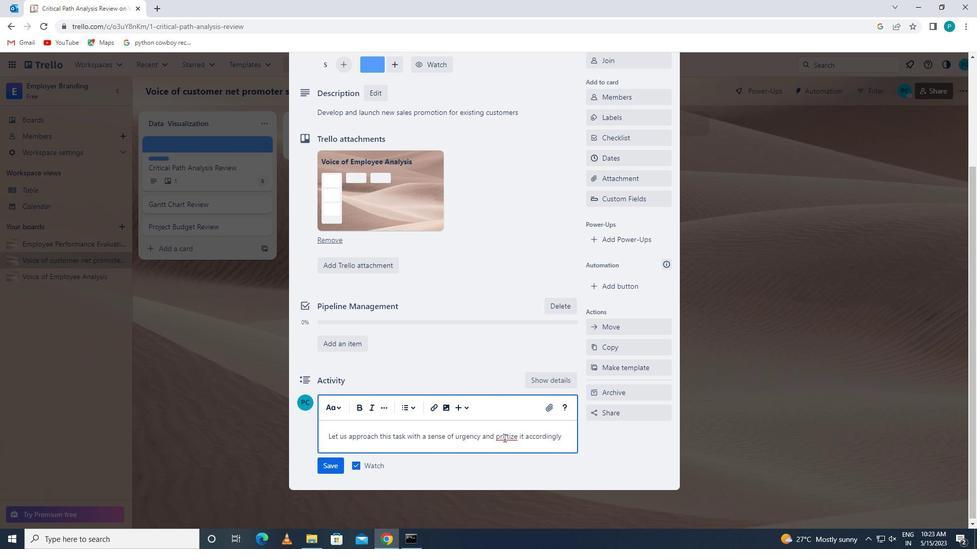 
Action: Mouse moved to (327, 464)
Screenshot: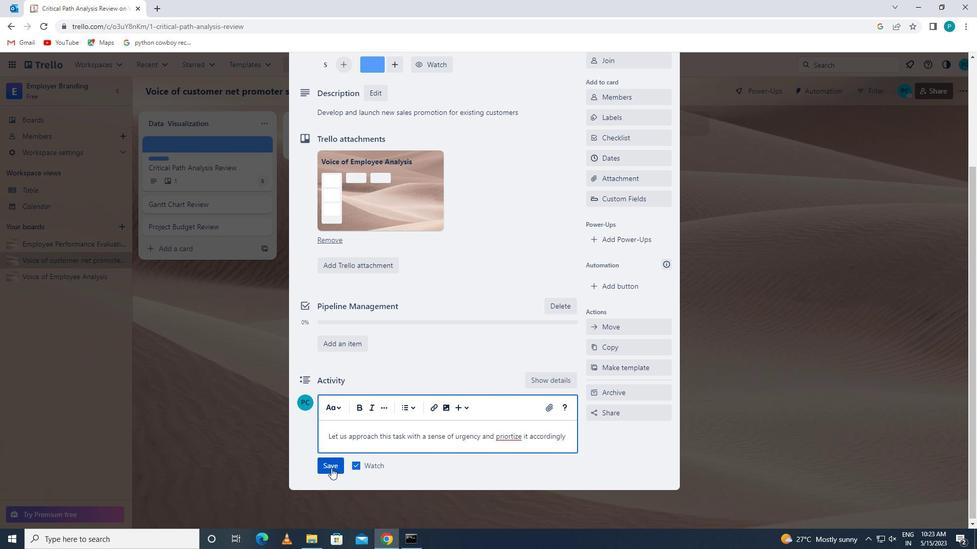 
Action: Mouse pressed left at (327, 464)
Screenshot: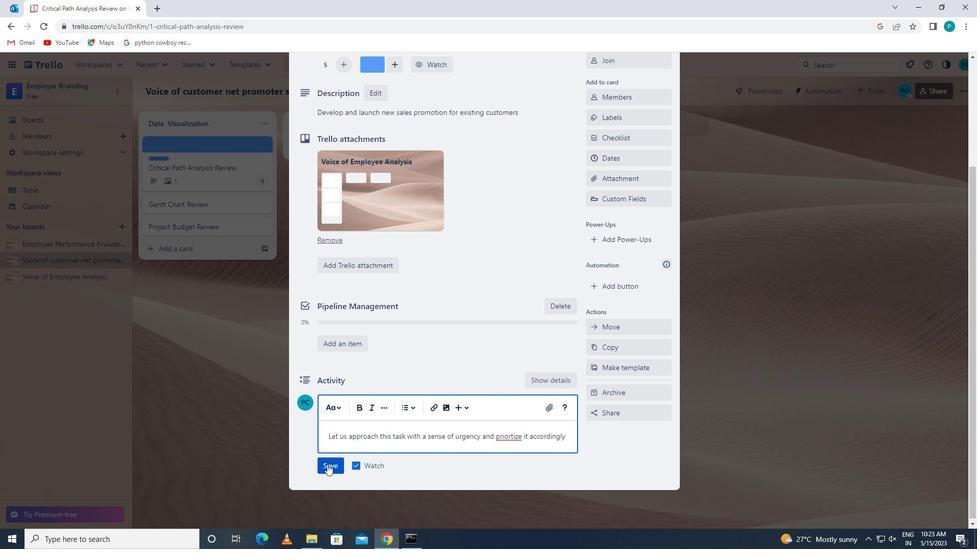 
Action: Mouse moved to (648, 298)
Screenshot: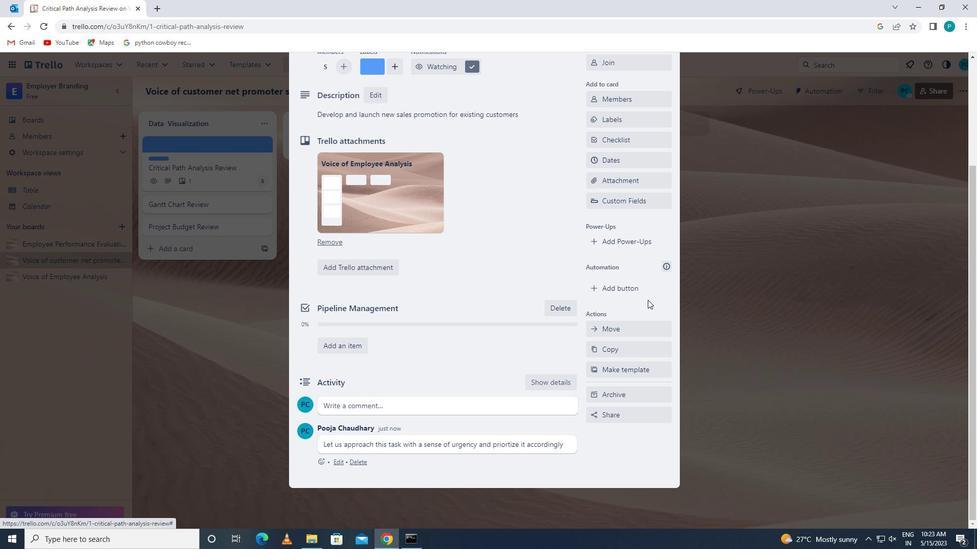 
Action: Mouse scrolled (648, 299) with delta (0, 0)
Screenshot: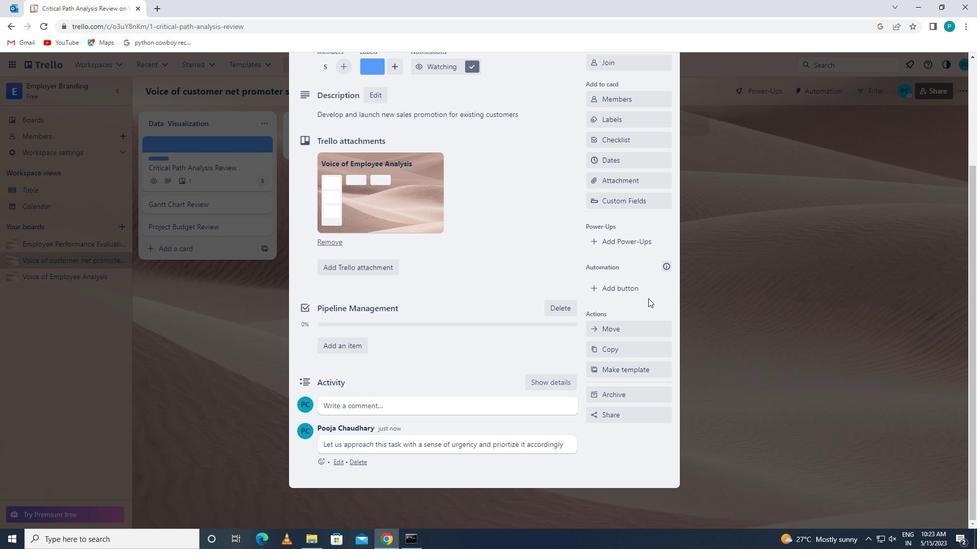 
Action: Mouse scrolled (648, 299) with delta (0, 0)
Screenshot: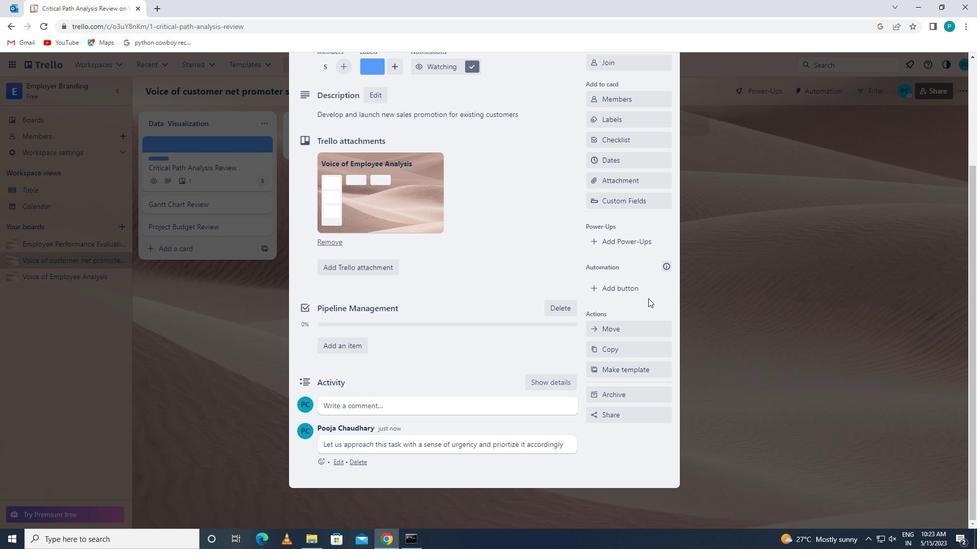 
Action: Mouse moved to (625, 265)
Screenshot: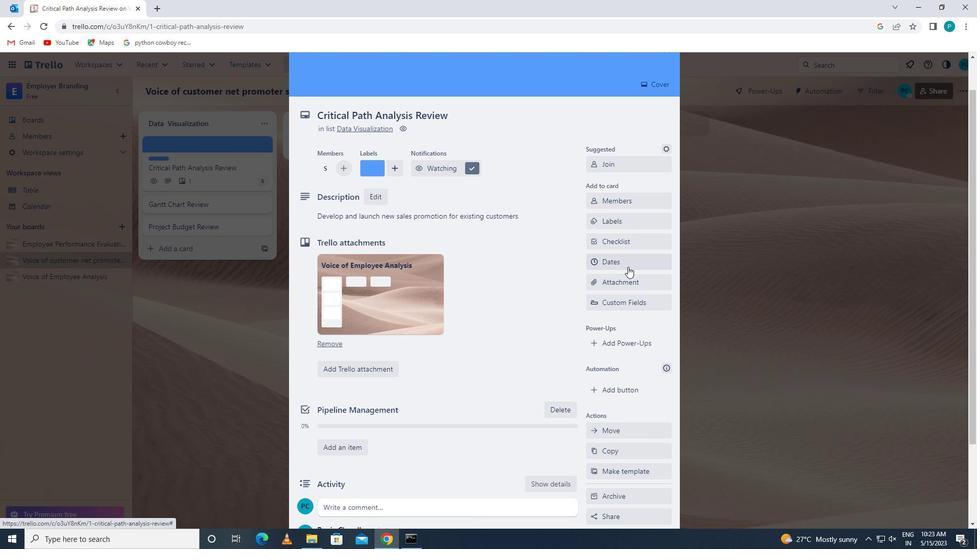
Action: Mouse pressed left at (625, 265)
Screenshot: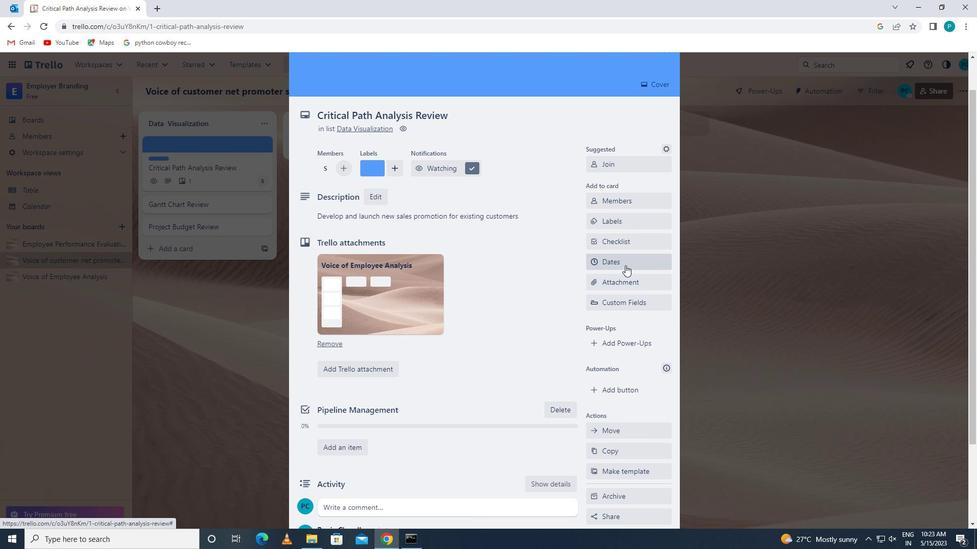 
Action: Mouse moved to (602, 273)
Screenshot: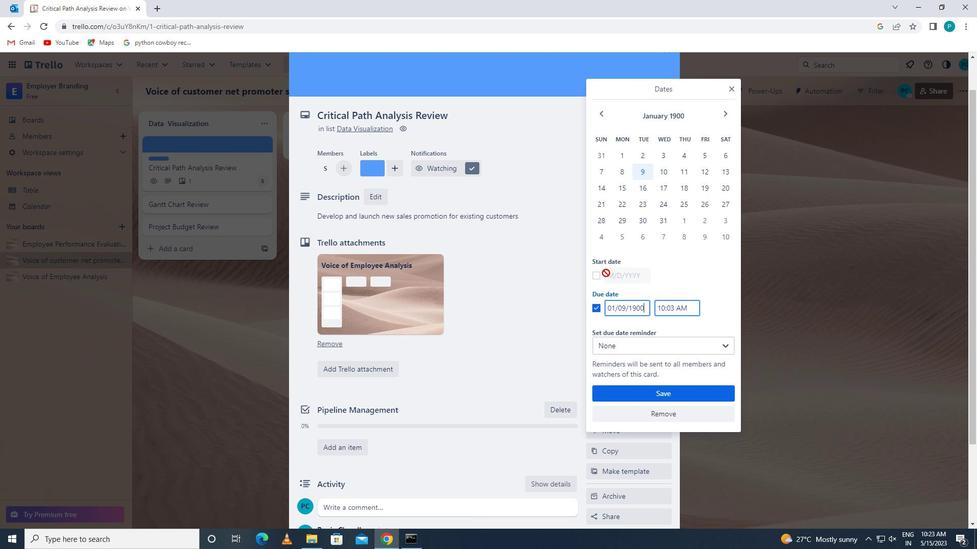 
Action: Mouse pressed left at (602, 273)
Screenshot: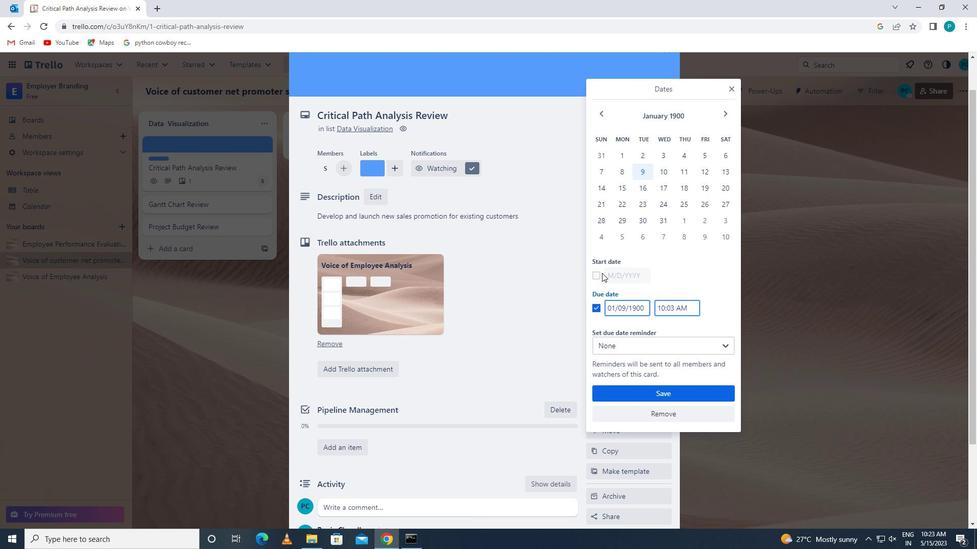 
Action: Mouse moved to (608, 274)
Screenshot: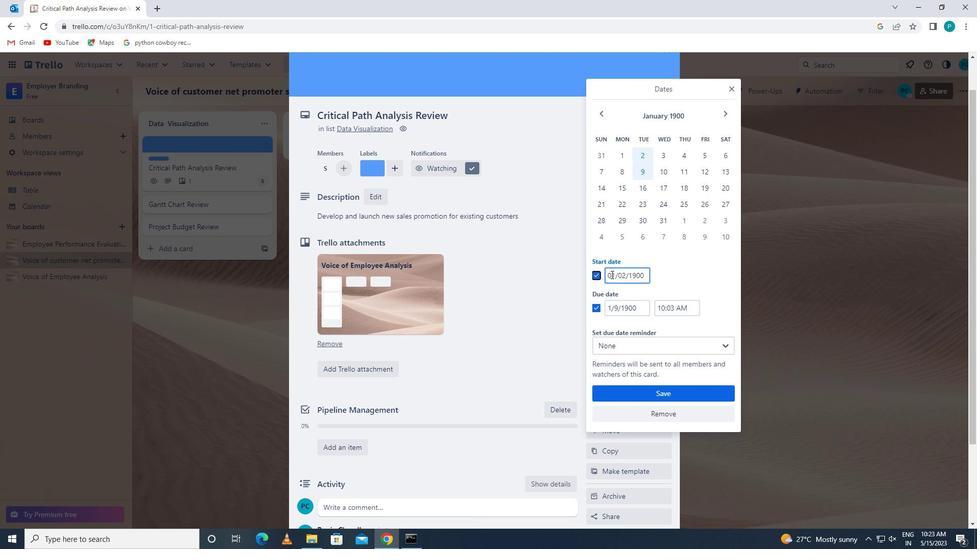 
Action: Mouse pressed left at (608, 274)
Screenshot: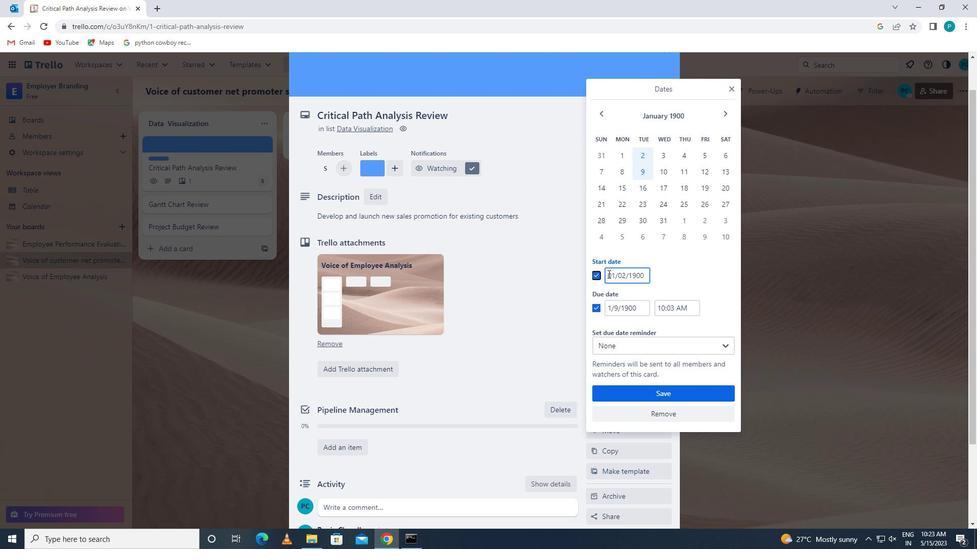 
Action: Mouse moved to (668, 282)
Screenshot: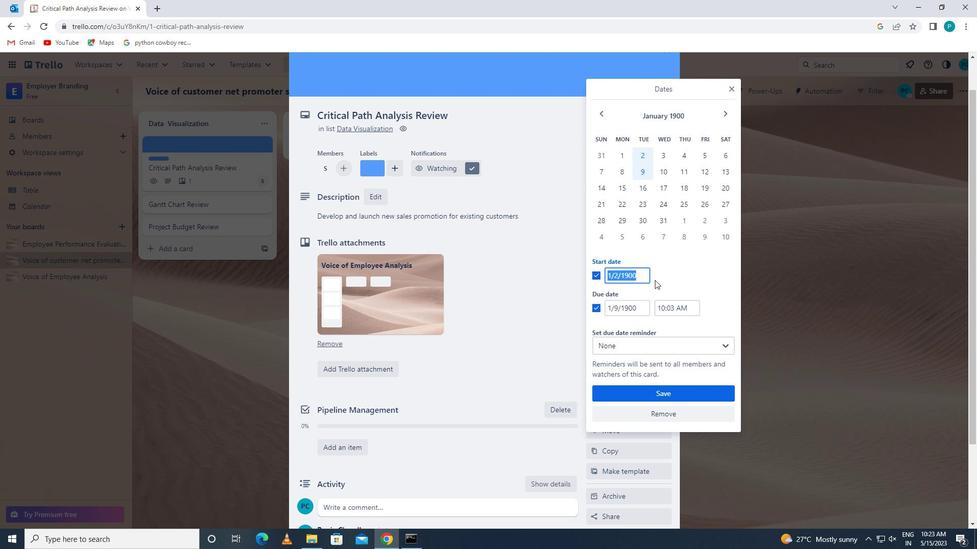 
Action: Key pressed 1/3/1900<Key.enter>
Screenshot: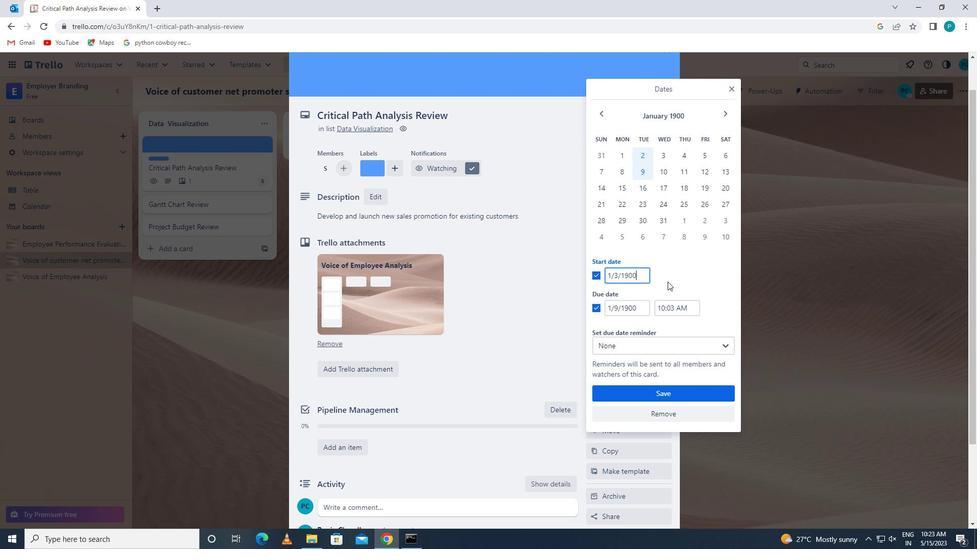 
Action: Mouse moved to (662, 266)
Screenshot: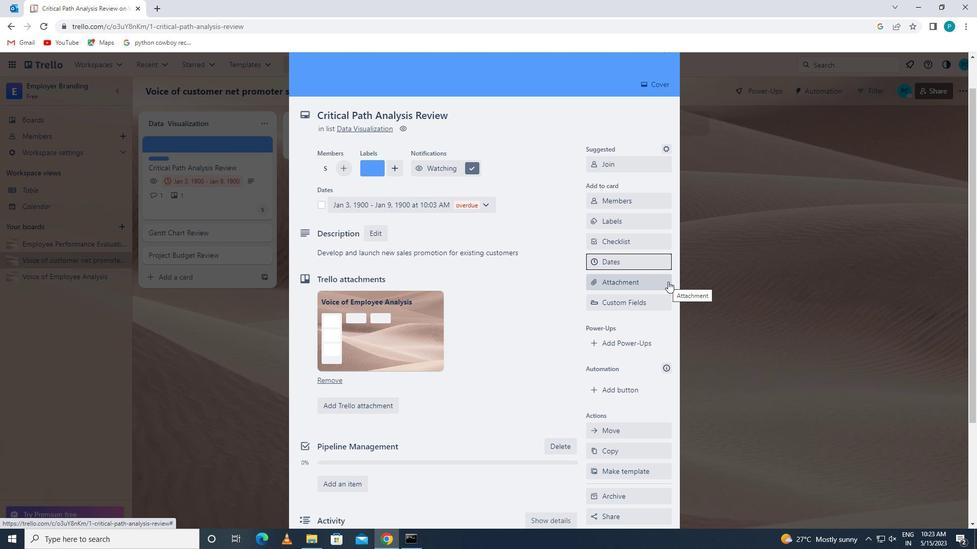 
Action: Mouse pressed left at (662, 266)
Screenshot: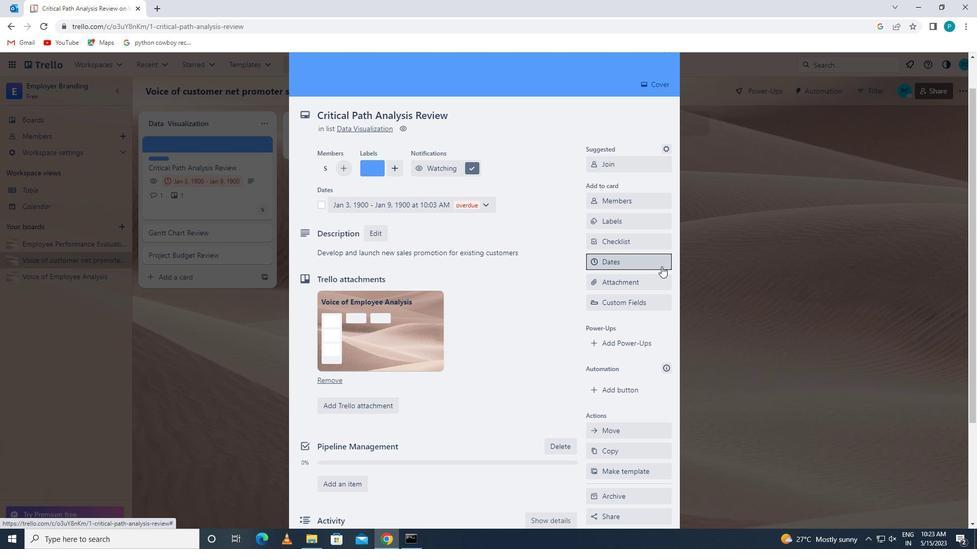
Action: Mouse moved to (603, 308)
Screenshot: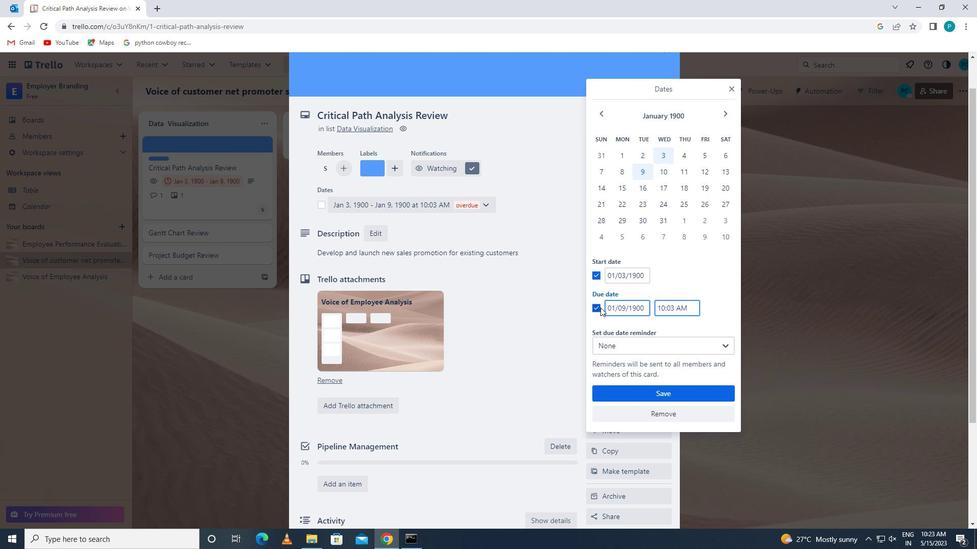 
Action: Mouse pressed left at (603, 308)
Screenshot: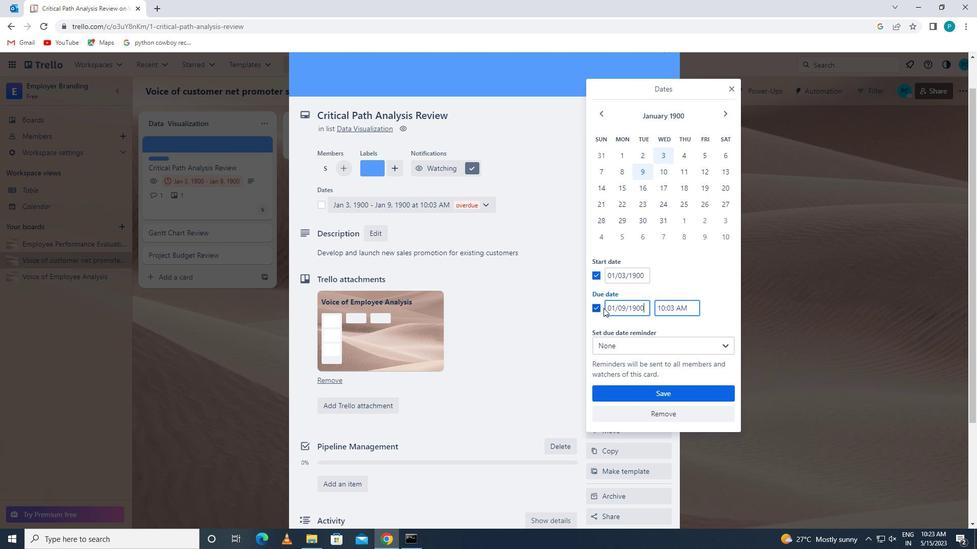 
Action: Mouse moved to (609, 310)
Screenshot: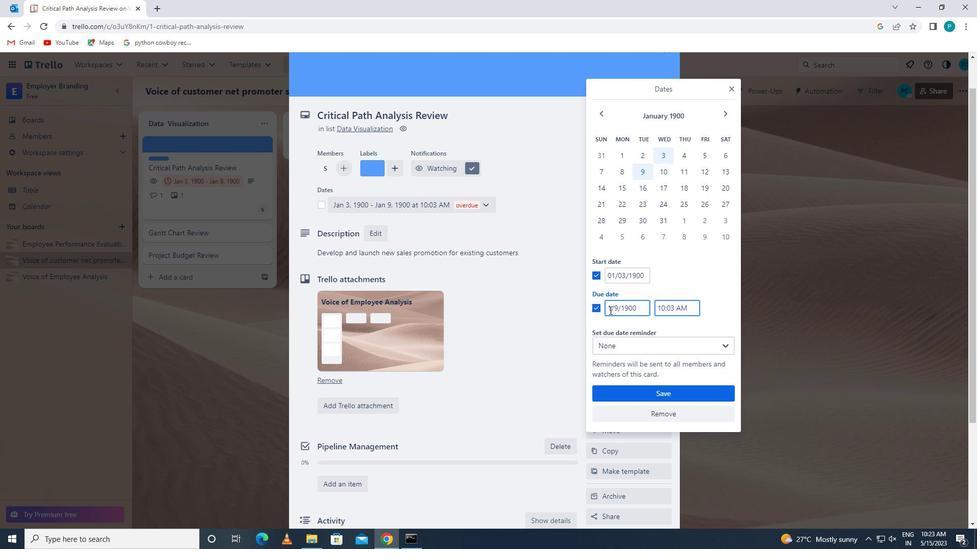
Action: Mouse pressed left at (609, 310)
Screenshot: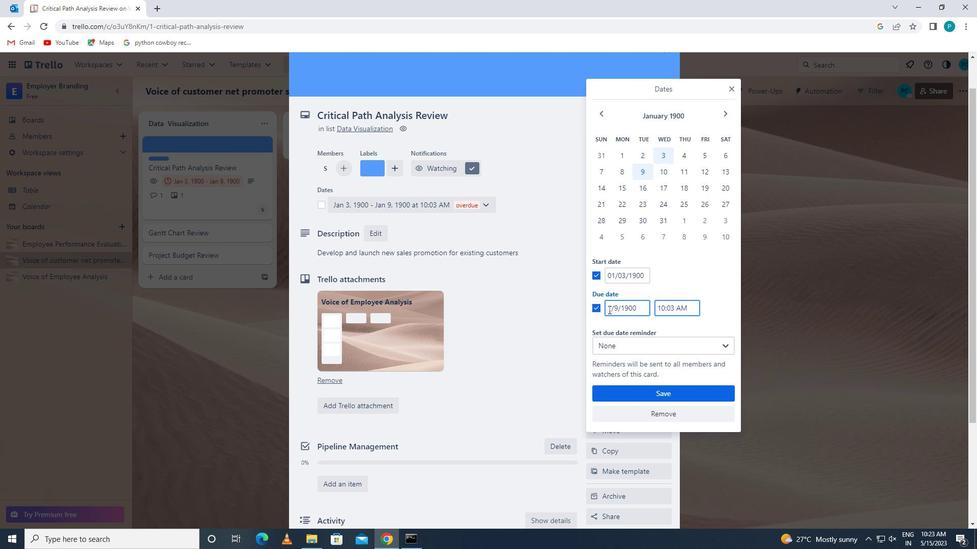 
Action: Mouse moved to (657, 308)
Screenshot: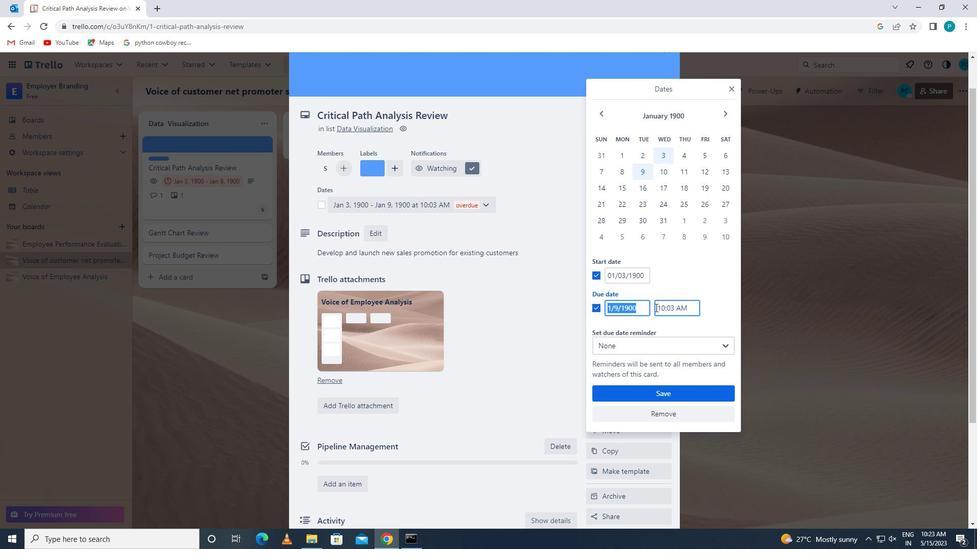 
Action: Key pressed 1/10/1900
Screenshot: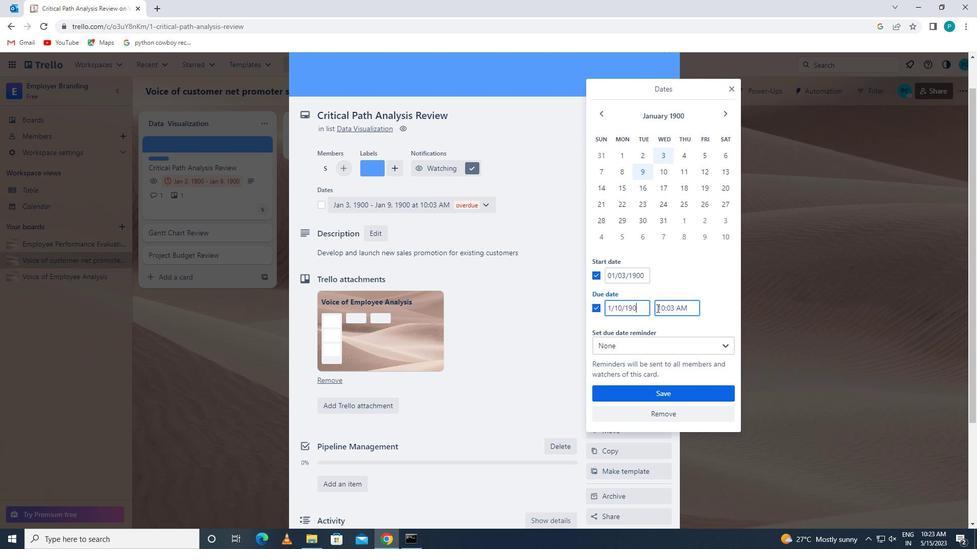 
Action: Mouse moved to (688, 388)
Screenshot: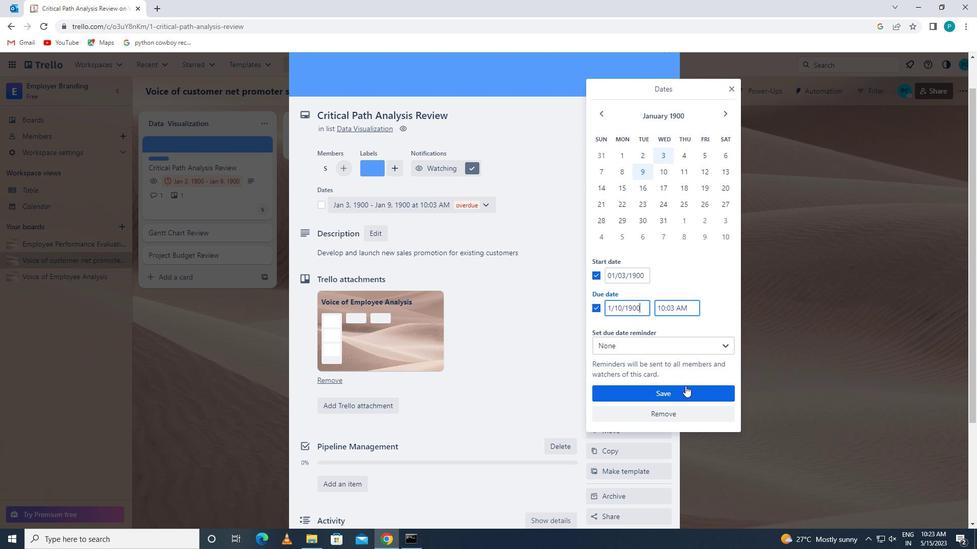 
Action: Mouse pressed left at (688, 388)
Screenshot: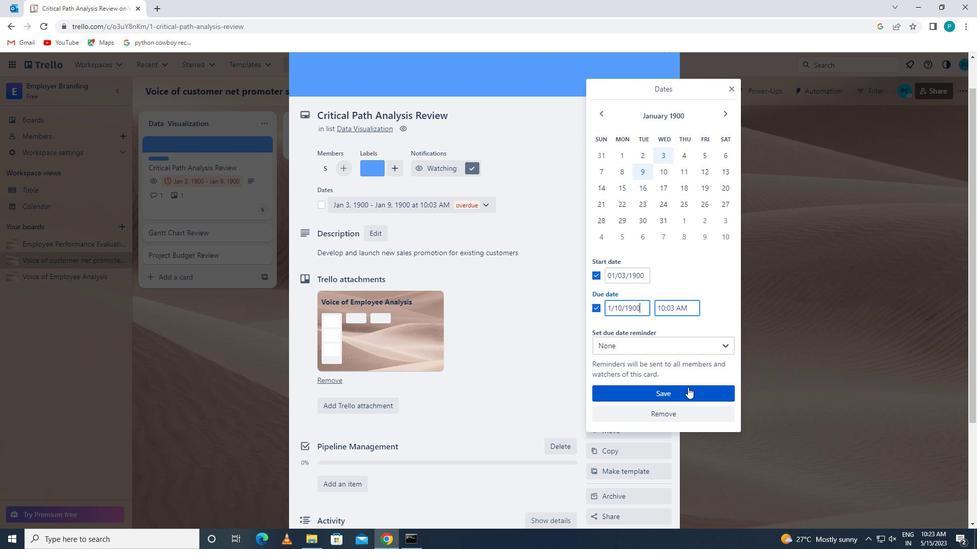 
Action: Mouse scrolled (688, 388) with delta (0, 0)
Screenshot: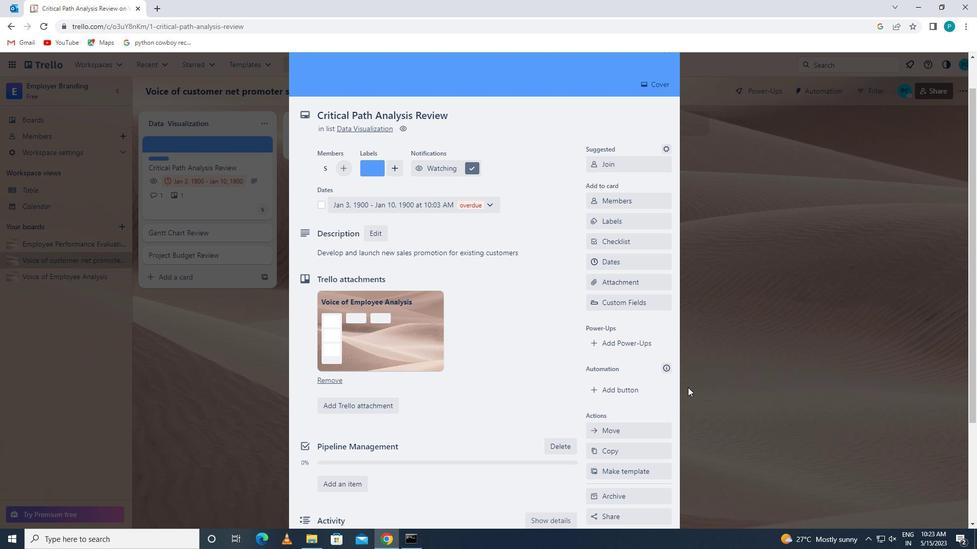 
Action: Mouse scrolled (688, 388) with delta (0, 0)
Screenshot: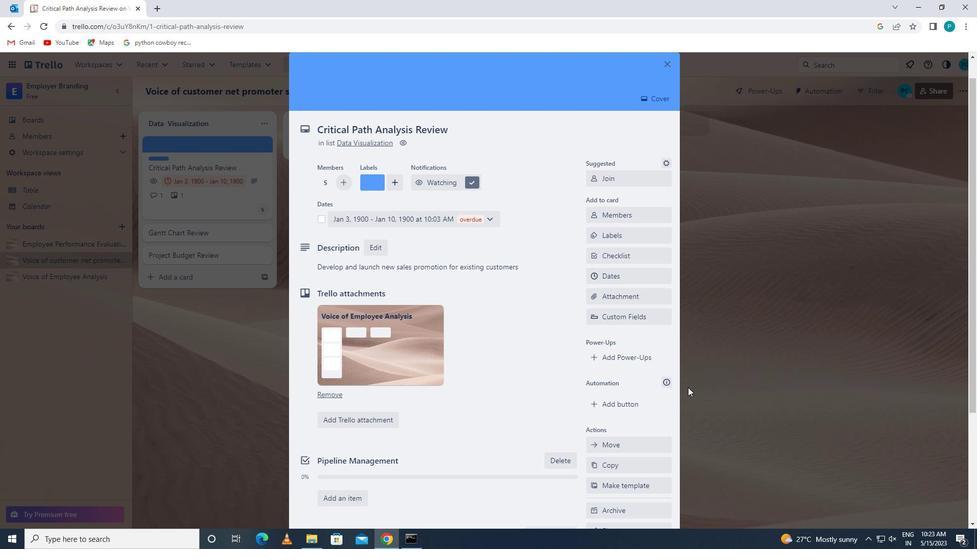 
